 Task: Find connections with filter location Nova Iguaçu with filter topic #Creativitywith filter profile language German with filter current company AMOREPACIFIC with filter school National Public School with filter industry Security Systems Services with filter service category Bookkeeping with filter keywords title Veterinary Assistant
Action: Mouse moved to (222, 280)
Screenshot: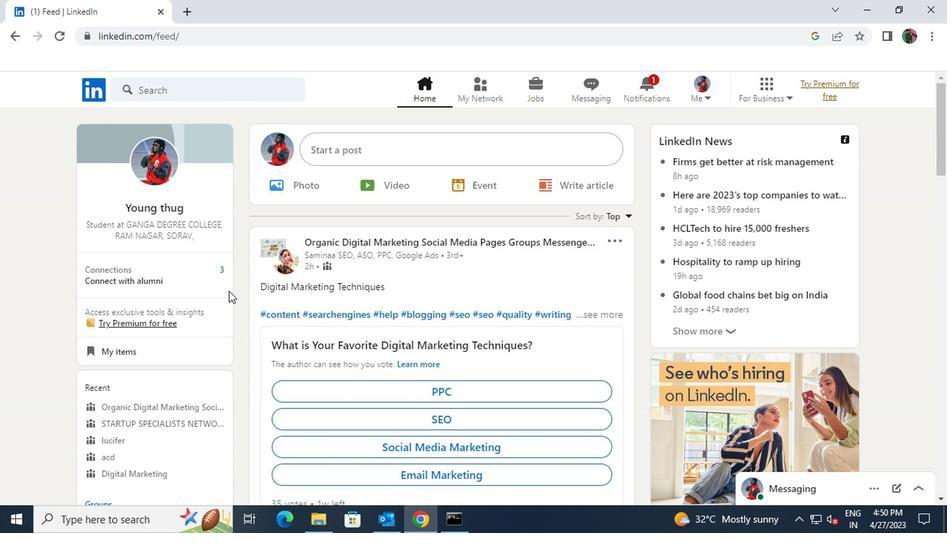 
Action: Mouse pressed left at (222, 280)
Screenshot: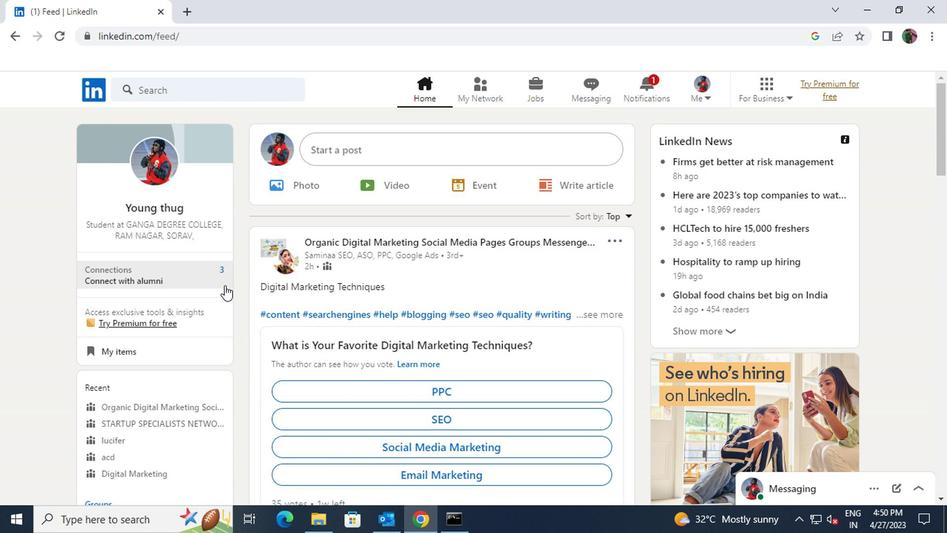 
Action: Mouse moved to (235, 166)
Screenshot: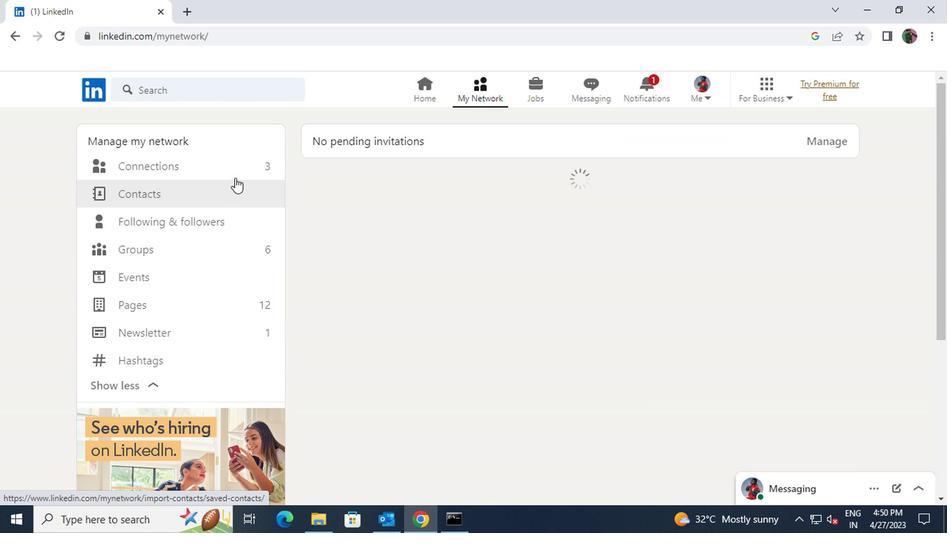 
Action: Mouse pressed left at (235, 166)
Screenshot: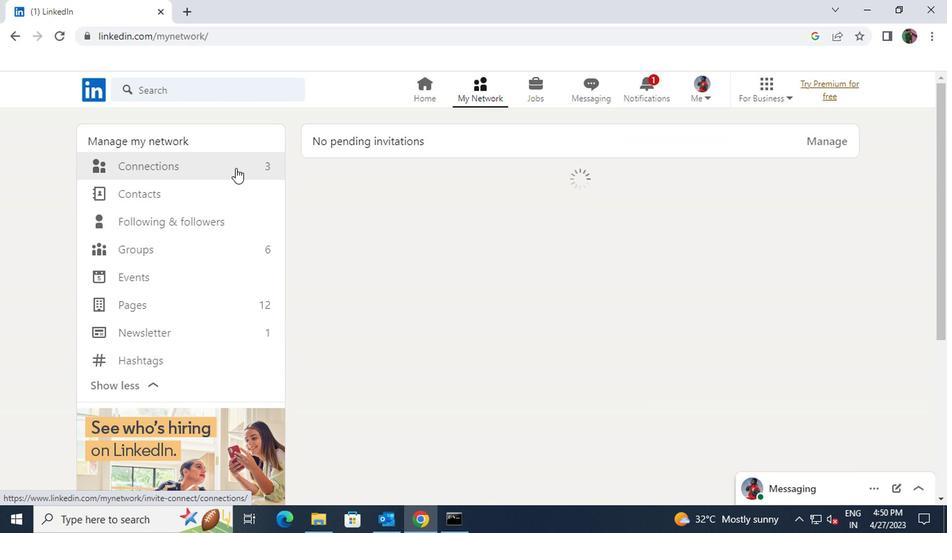 
Action: Mouse moved to (550, 170)
Screenshot: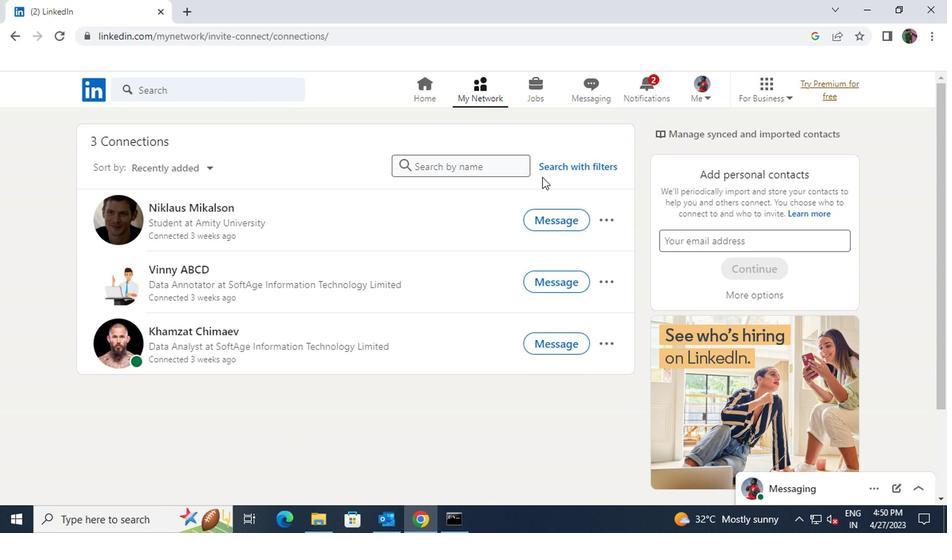 
Action: Mouse pressed left at (550, 170)
Screenshot: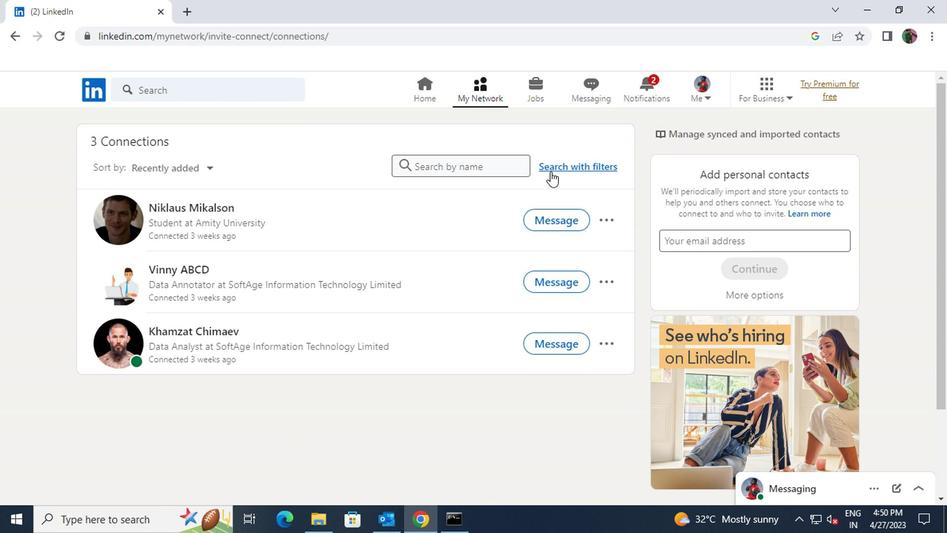 
Action: Mouse moved to (526, 127)
Screenshot: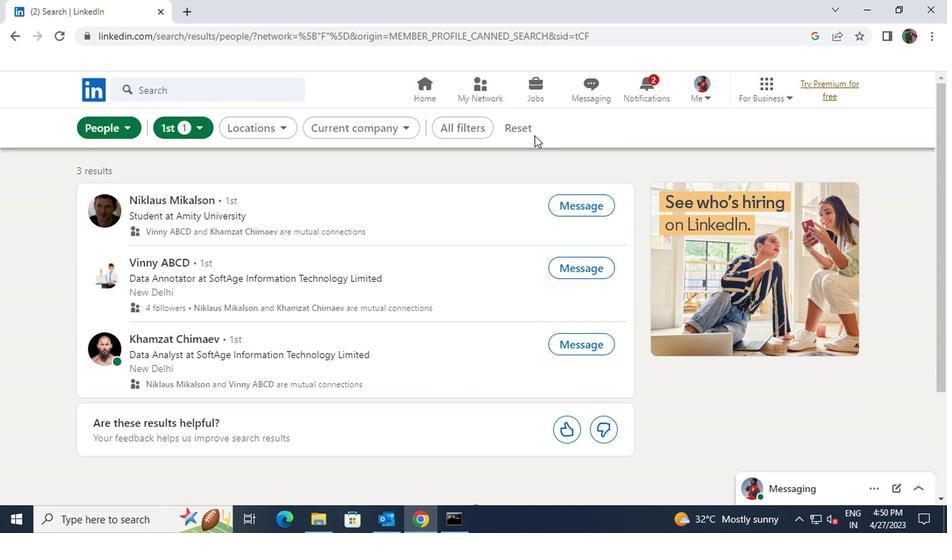
Action: Mouse pressed left at (526, 127)
Screenshot: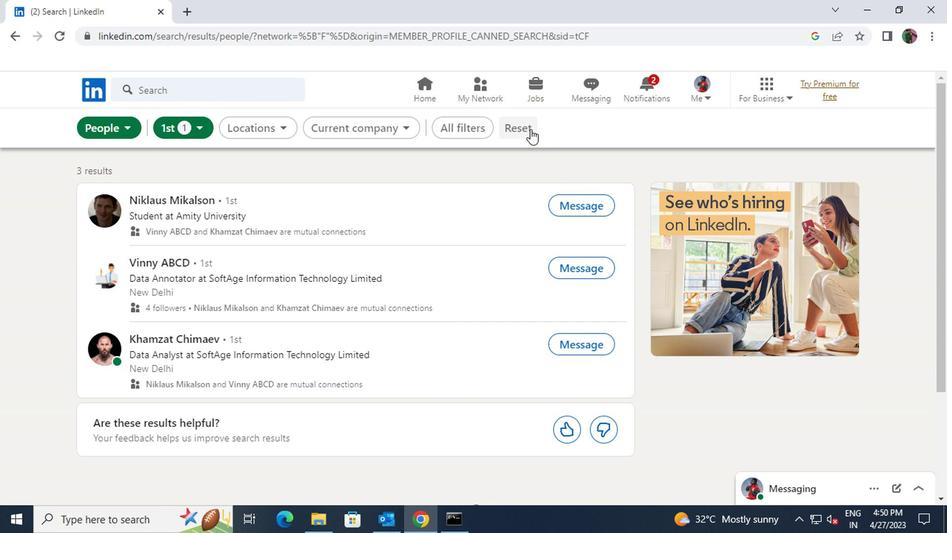 
Action: Mouse moved to (504, 134)
Screenshot: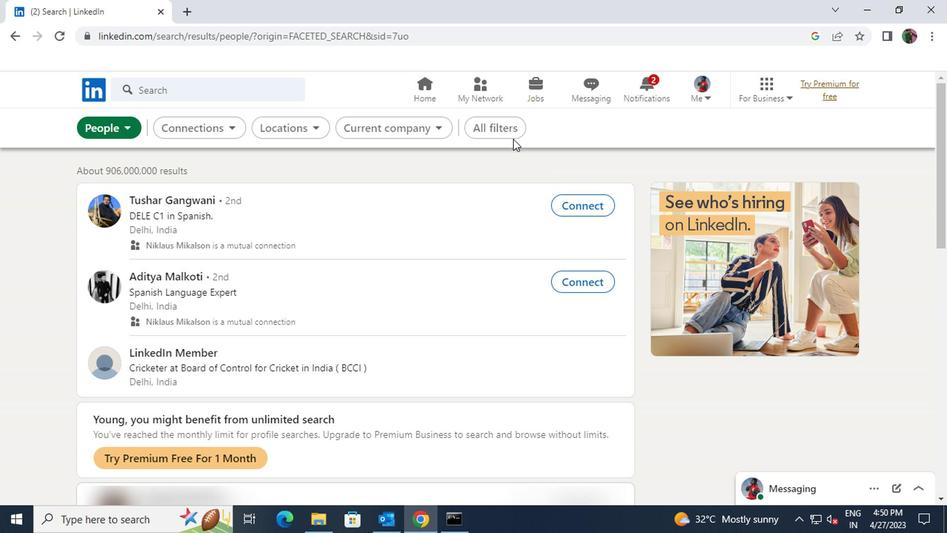 
Action: Mouse pressed left at (504, 134)
Screenshot: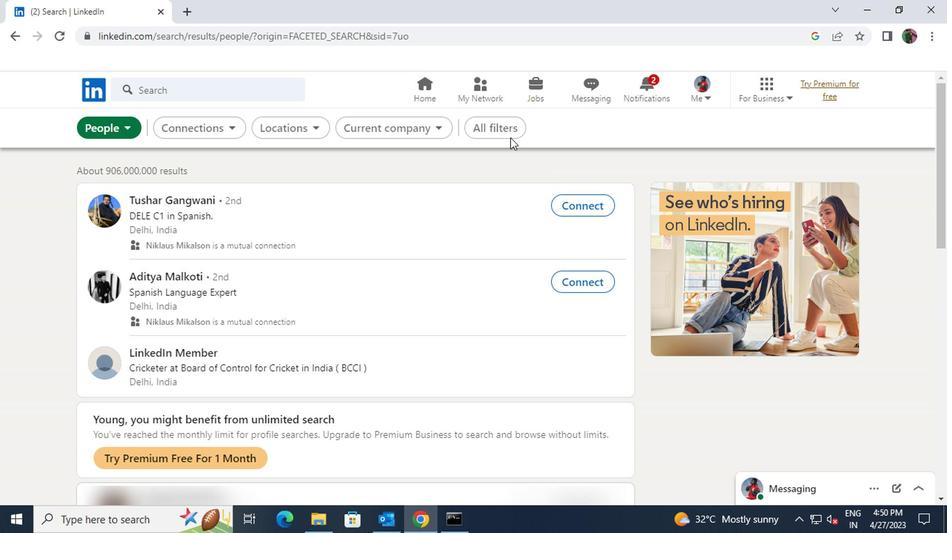 
Action: Mouse moved to (672, 267)
Screenshot: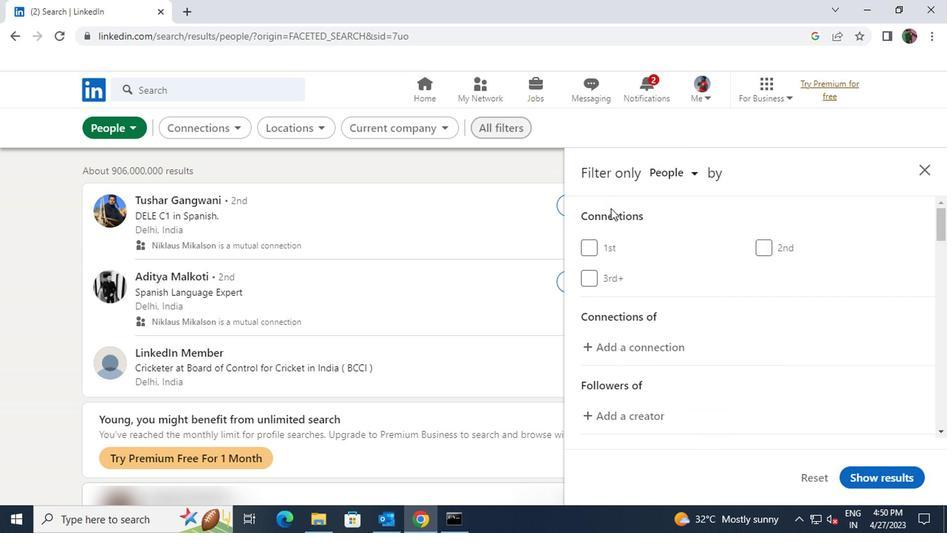 
Action: Mouse scrolled (672, 267) with delta (0, 0)
Screenshot: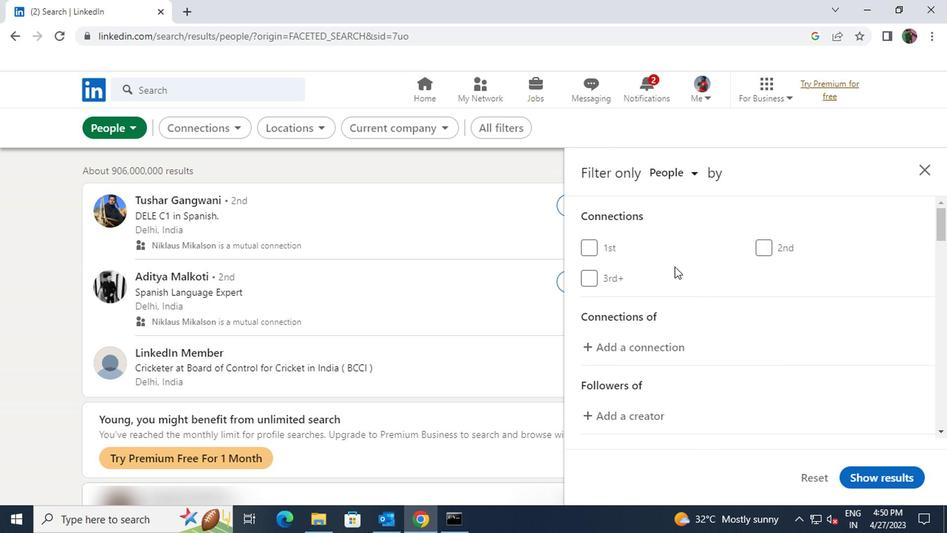 
Action: Mouse scrolled (672, 267) with delta (0, 0)
Screenshot: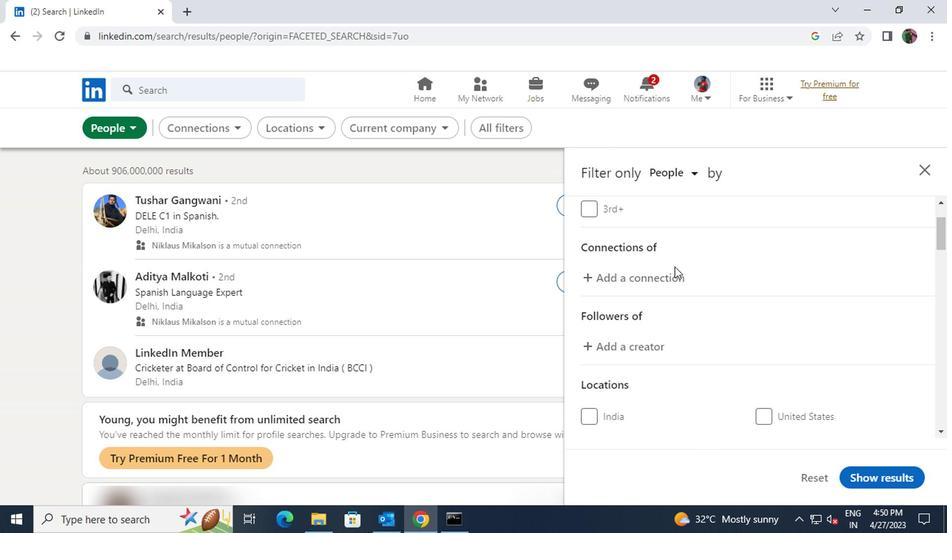 
Action: Mouse scrolled (672, 267) with delta (0, 0)
Screenshot: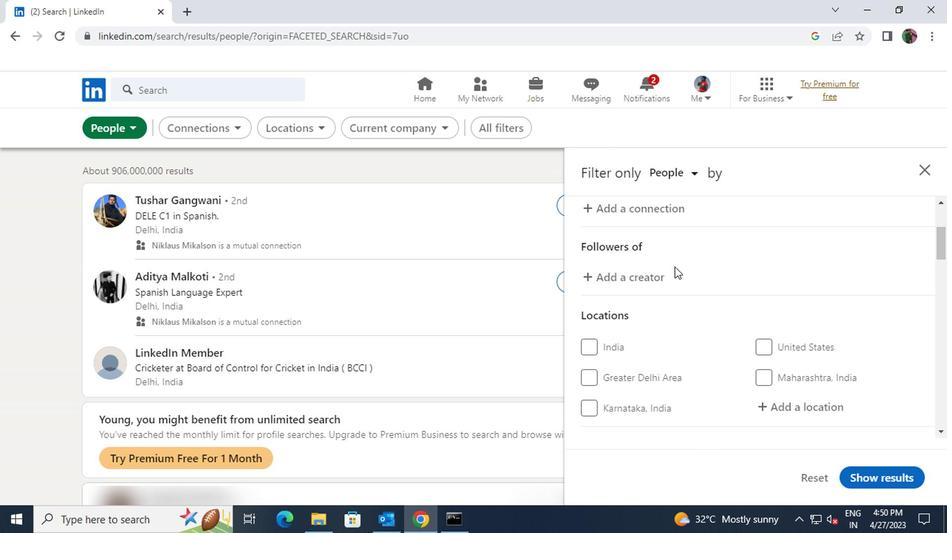 
Action: Mouse moved to (798, 336)
Screenshot: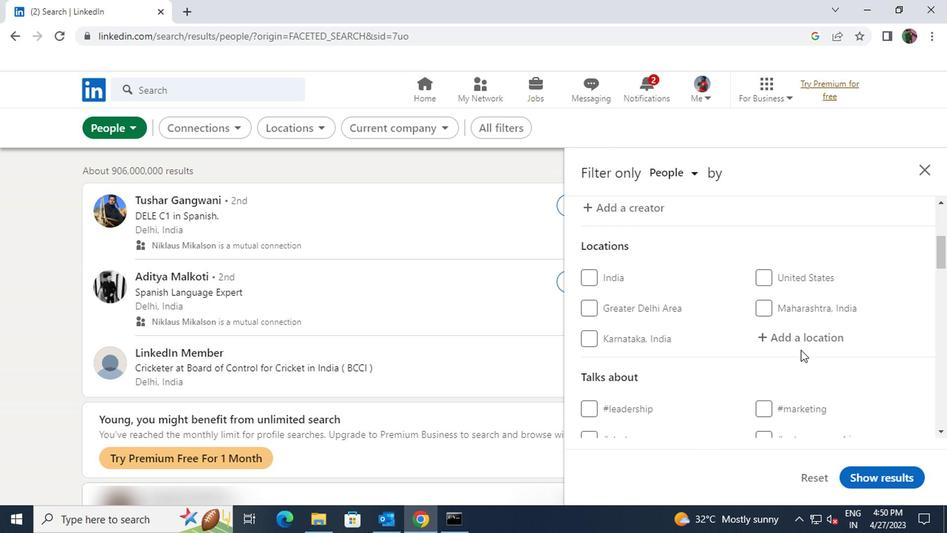 
Action: Mouse pressed left at (798, 336)
Screenshot: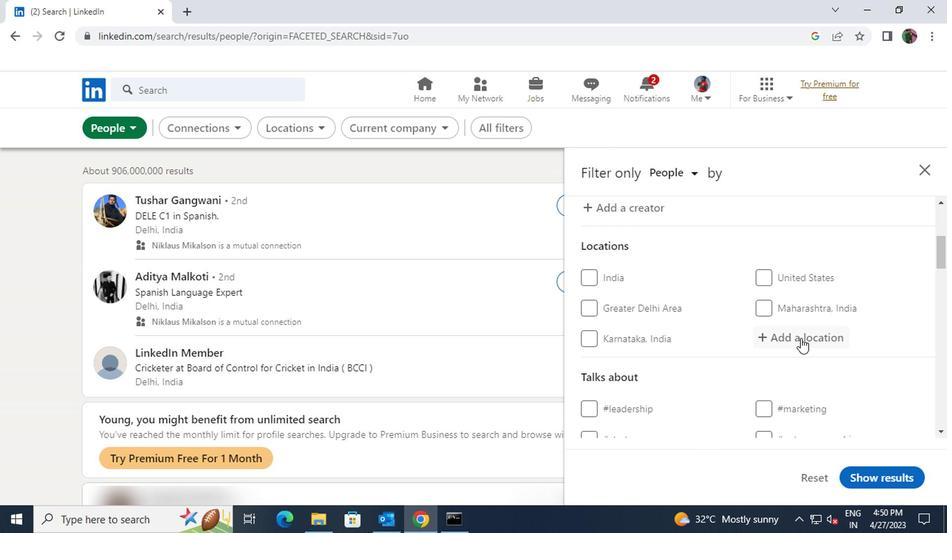 
Action: Key pressed <Key.shift>NOVA<Key.space>LGUACU
Screenshot: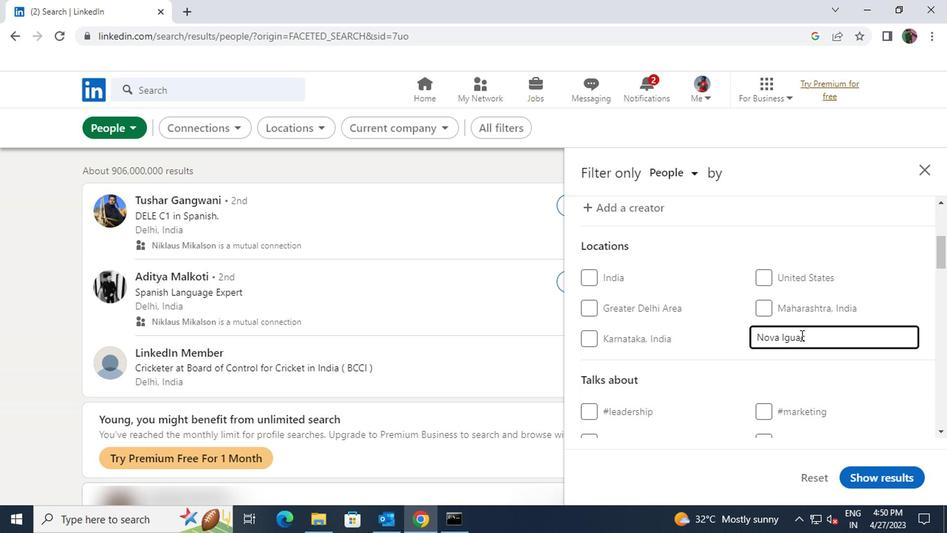 
Action: Mouse moved to (804, 351)
Screenshot: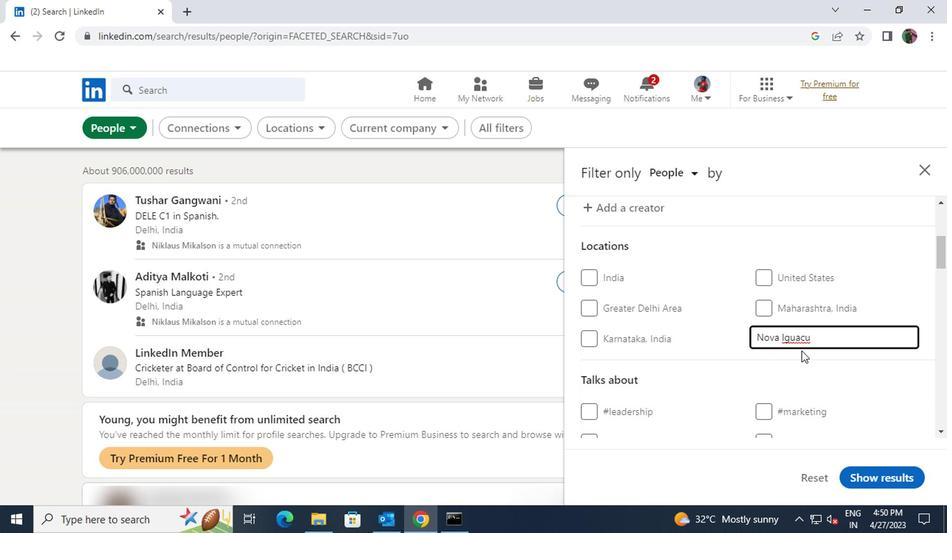 
Action: Mouse scrolled (804, 350) with delta (0, 0)
Screenshot: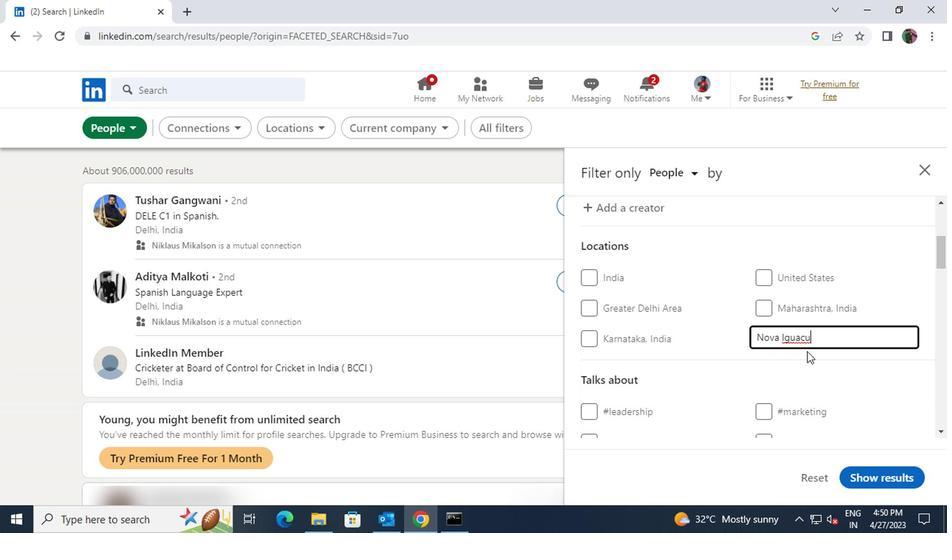 
Action: Mouse scrolled (804, 350) with delta (0, 0)
Screenshot: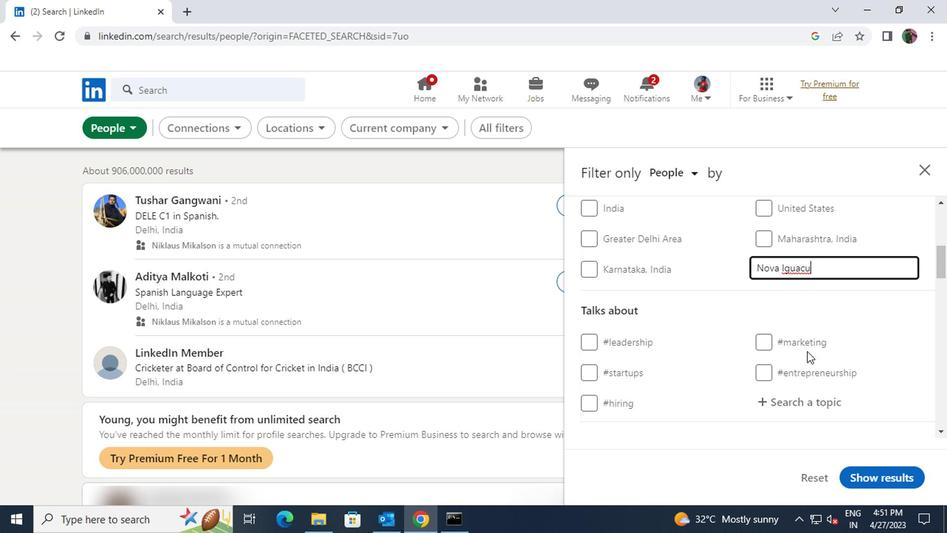 
Action: Mouse moved to (805, 336)
Screenshot: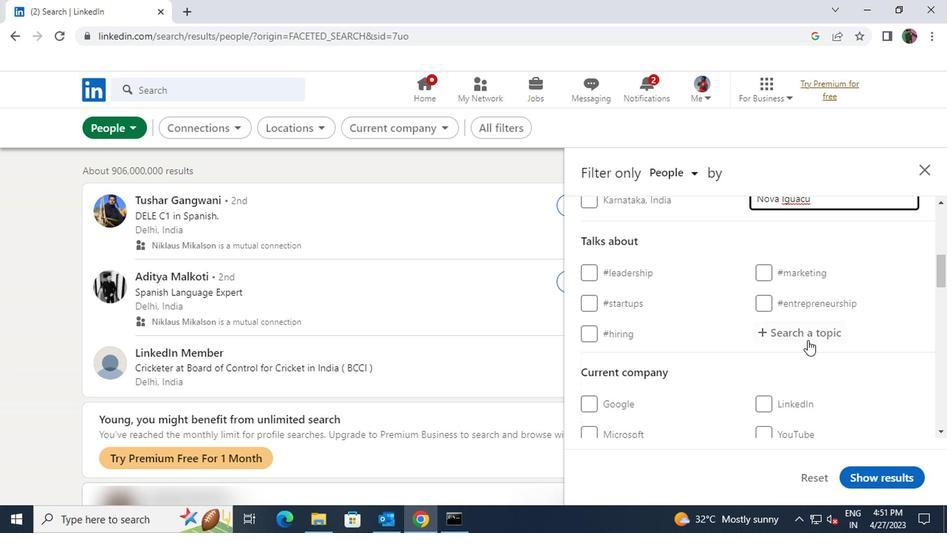 
Action: Mouse pressed left at (805, 336)
Screenshot: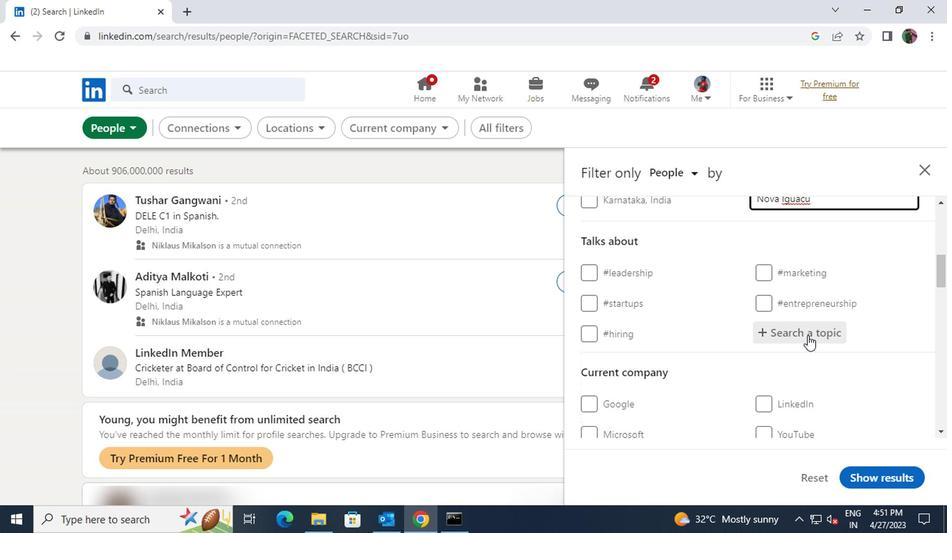 
Action: Key pressed <Key.shift>#<Key.shift>CREATIVITYWITH
Screenshot: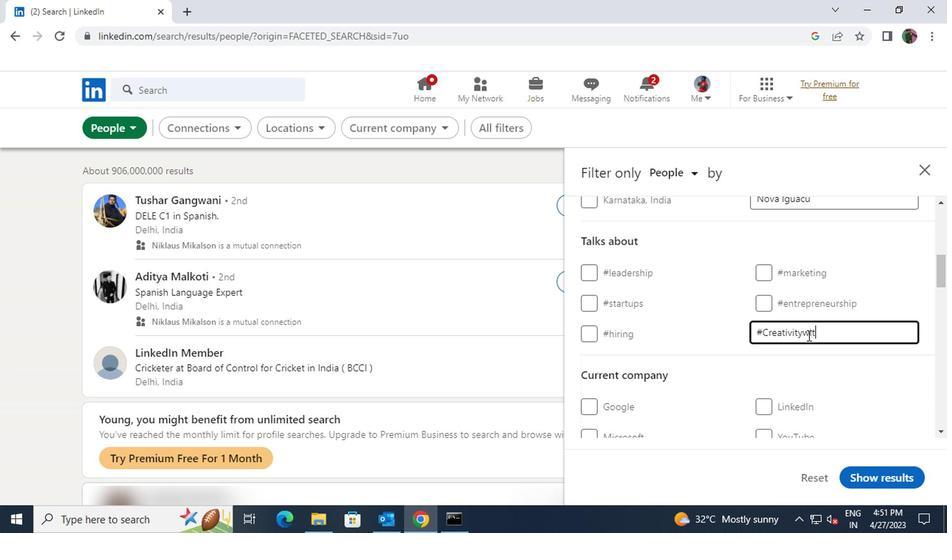 
Action: Mouse scrolled (805, 335) with delta (0, 0)
Screenshot: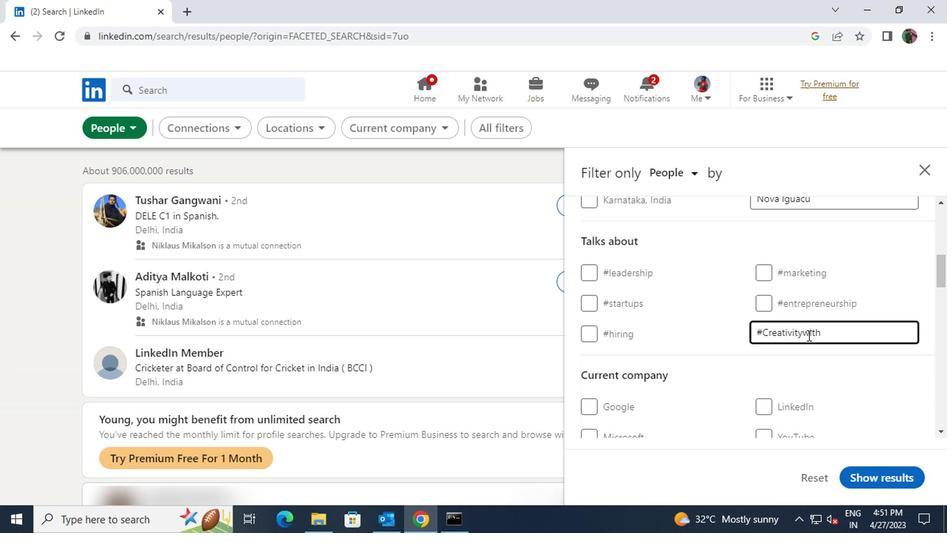 
Action: Mouse scrolled (805, 335) with delta (0, 0)
Screenshot: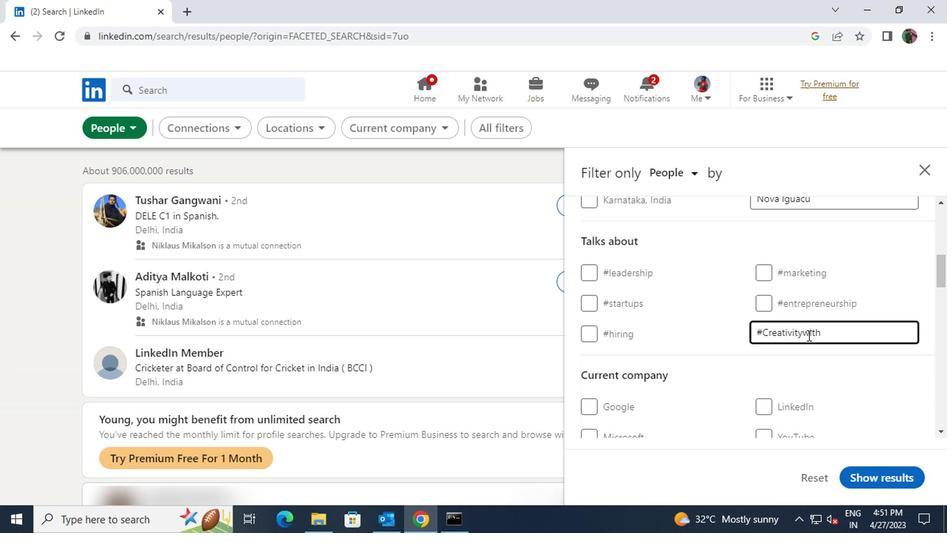 
Action: Mouse moved to (805, 324)
Screenshot: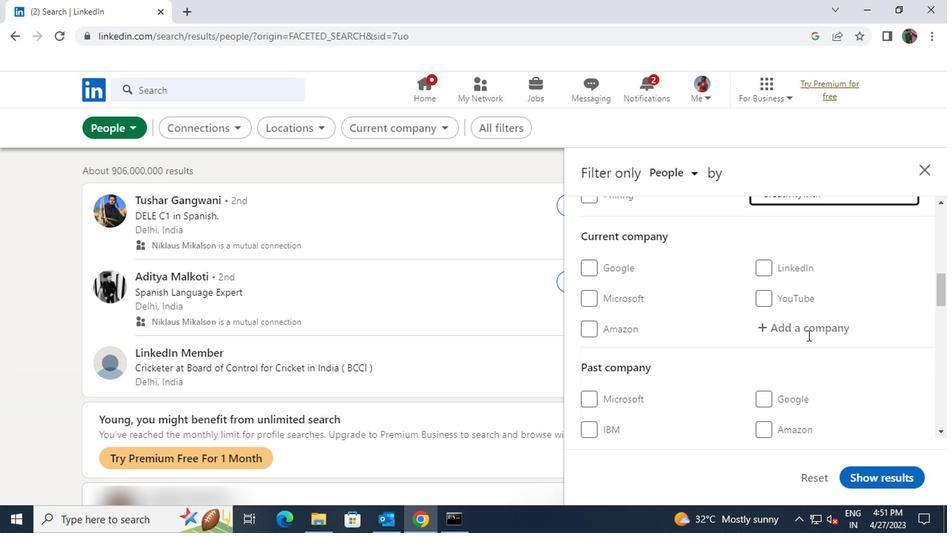 
Action: Mouse pressed left at (805, 324)
Screenshot: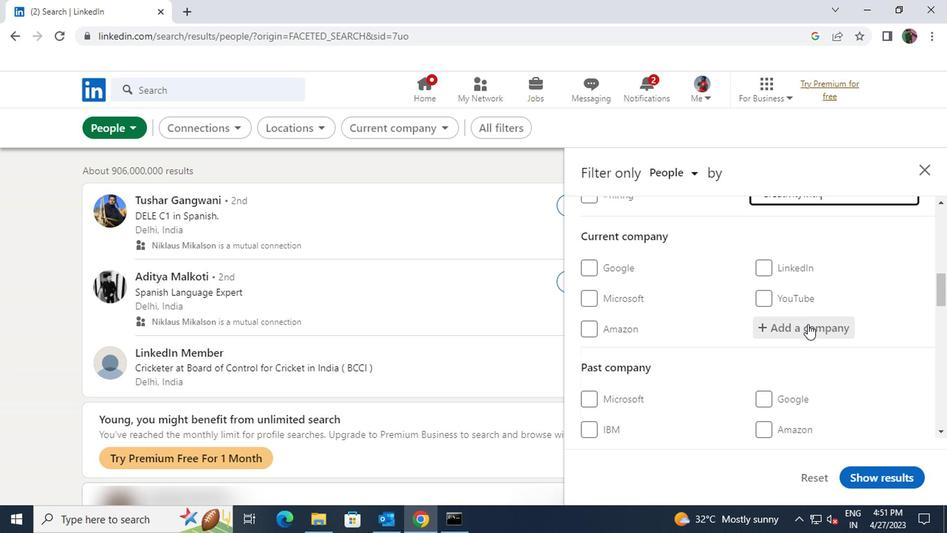 
Action: Key pressed <Key.shift><Key.shift><Key.shift>AMO
Screenshot: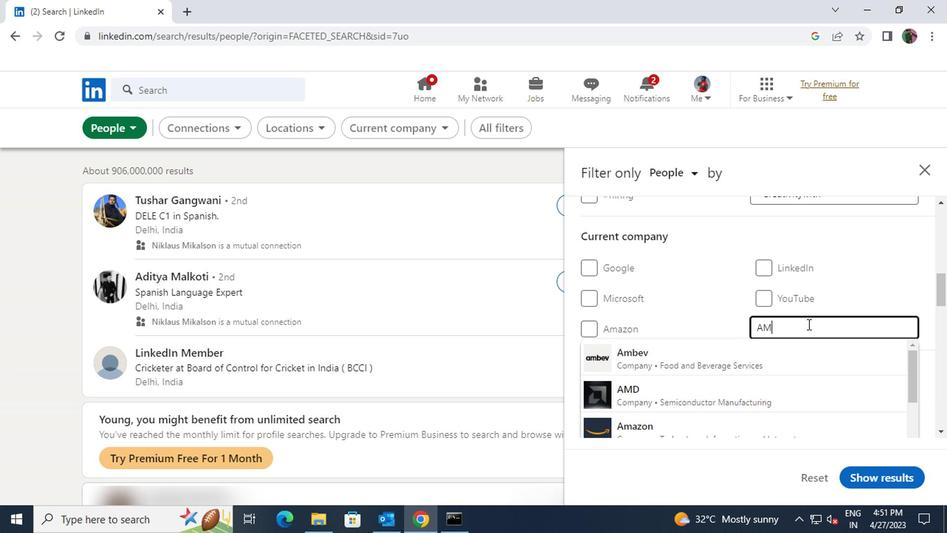 
Action: Mouse moved to (766, 414)
Screenshot: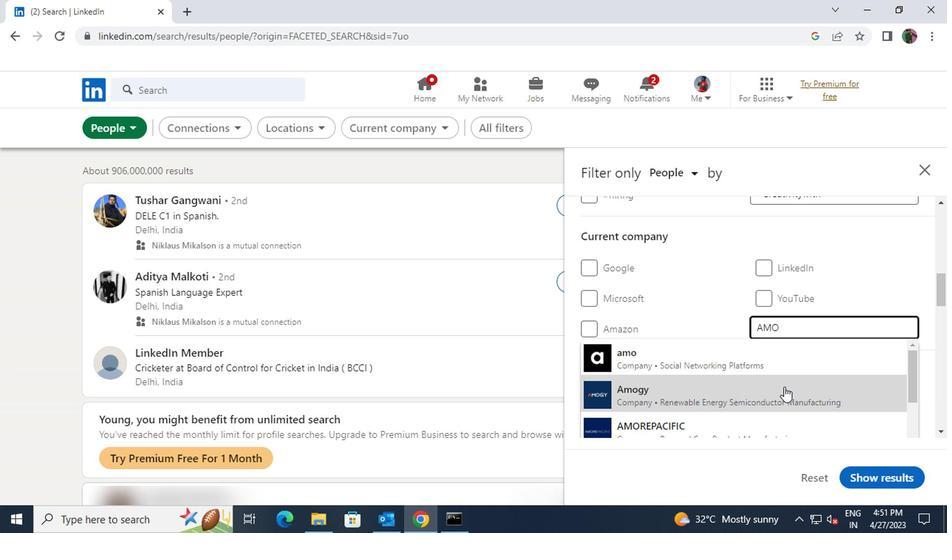 
Action: Mouse pressed left at (766, 414)
Screenshot: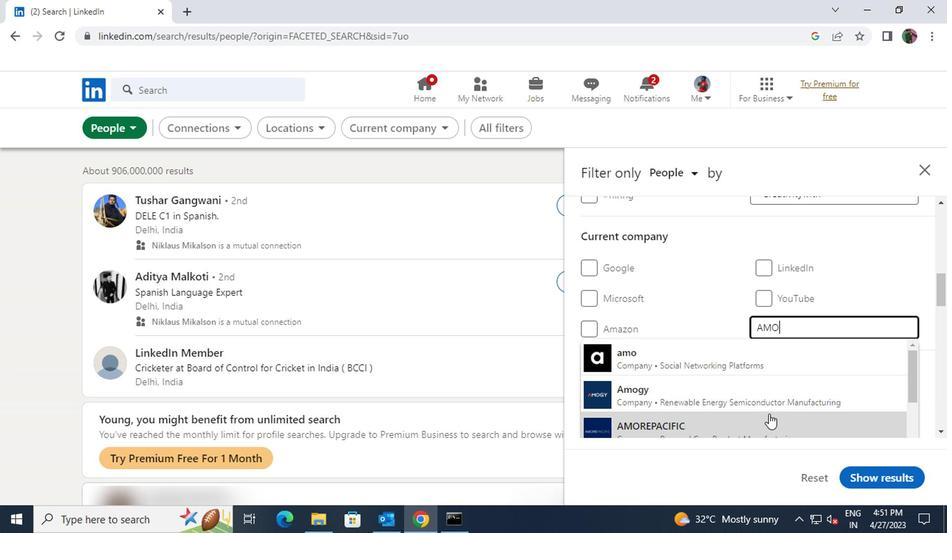 
Action: Mouse scrolled (766, 413) with delta (0, 0)
Screenshot: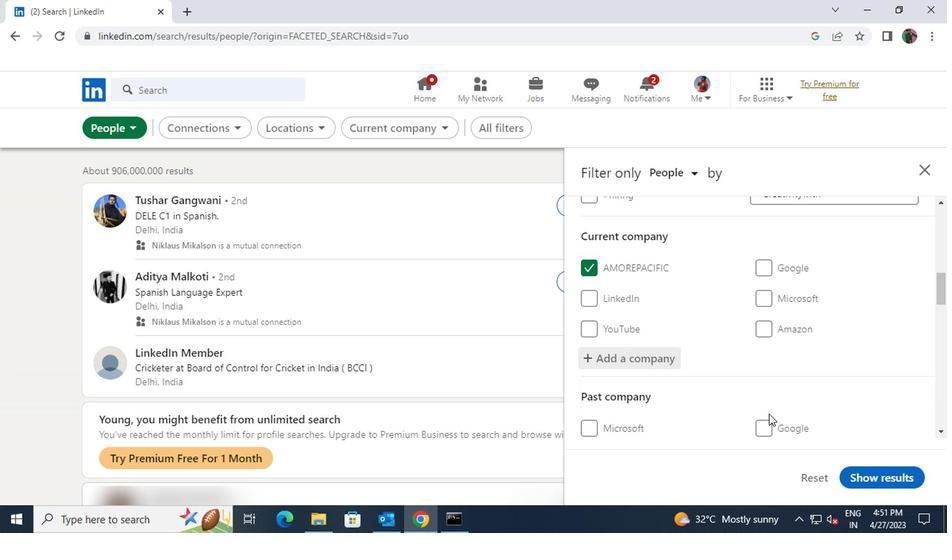
Action: Mouse scrolled (766, 413) with delta (0, 0)
Screenshot: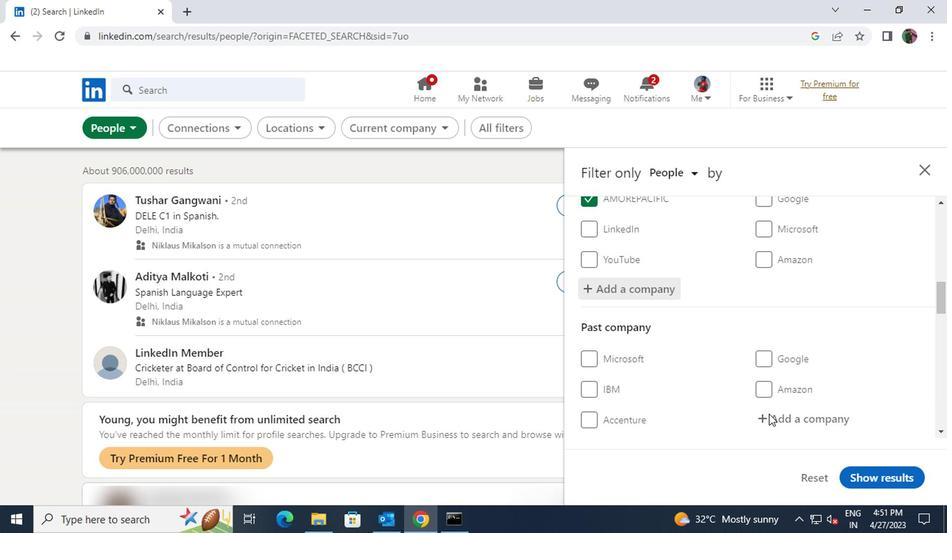 
Action: Mouse scrolled (766, 413) with delta (0, 0)
Screenshot: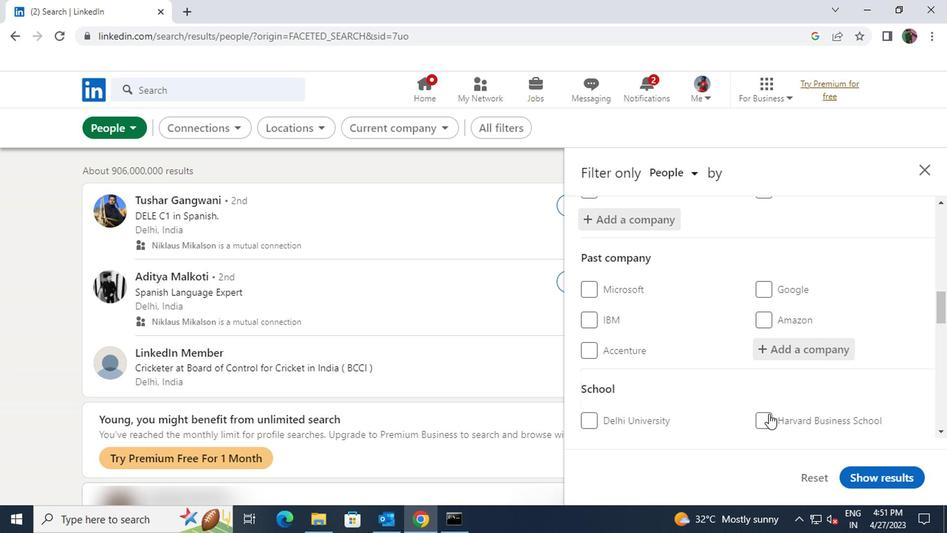 
Action: Mouse moved to (767, 421)
Screenshot: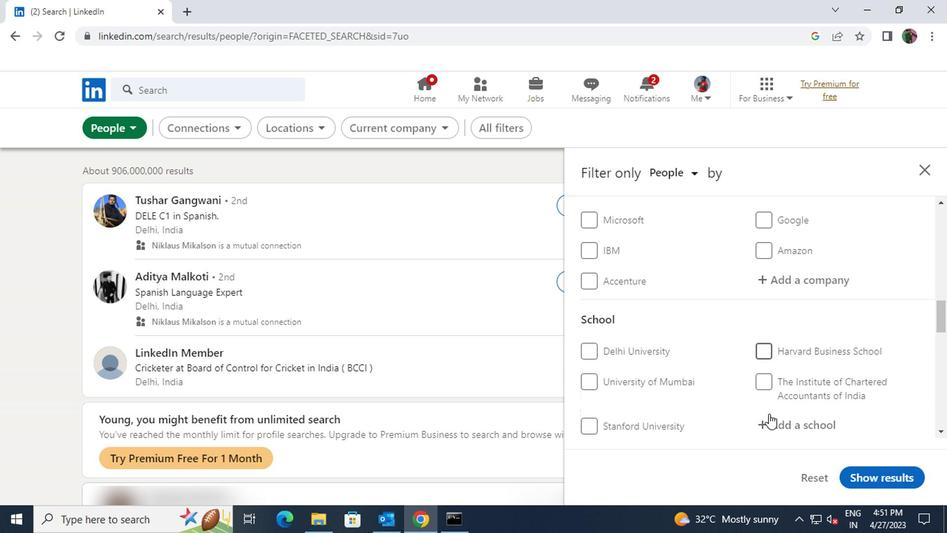 
Action: Mouse pressed left at (767, 421)
Screenshot: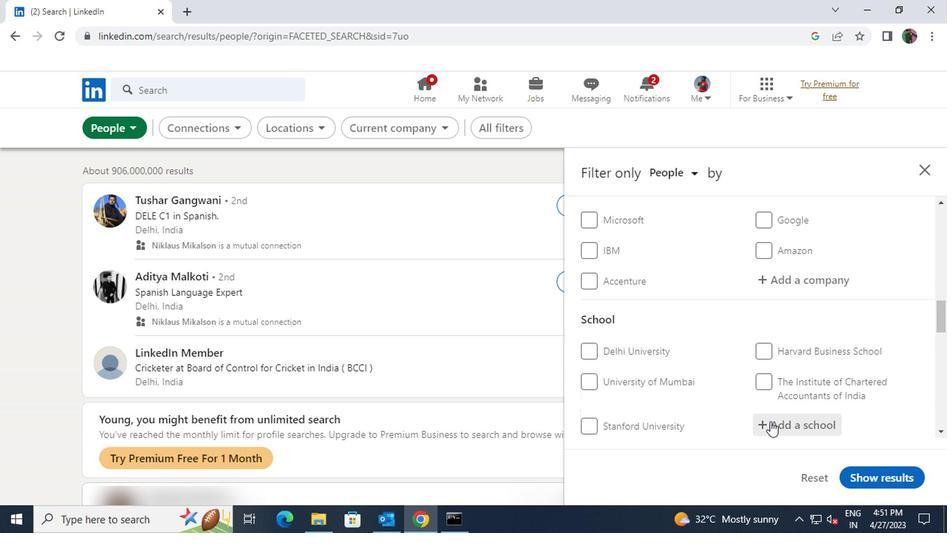 
Action: Key pressed <Key.shift>NATIONAL<Key.space><Key.shift>PUBLIC<Key.space><Key.shift>SCHOOL
Screenshot: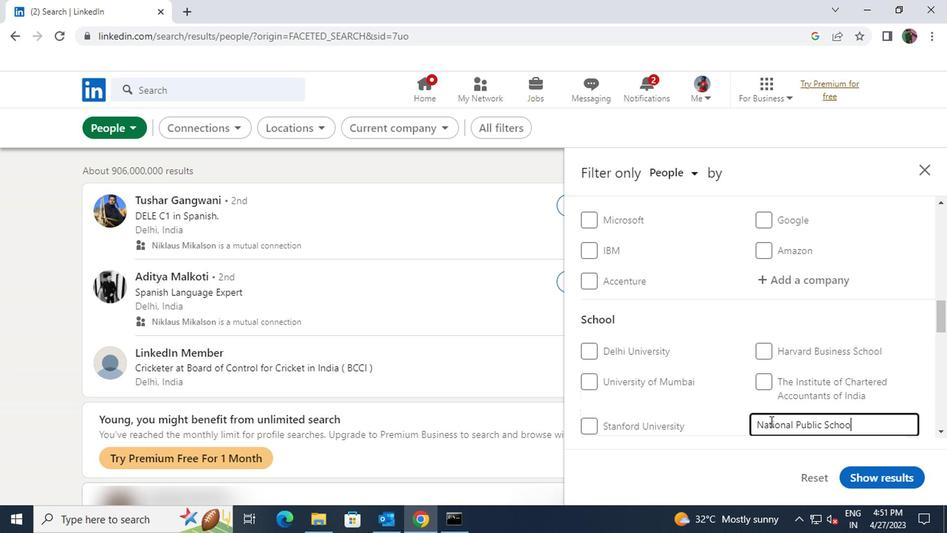 
Action: Mouse scrolled (767, 421) with delta (0, 0)
Screenshot: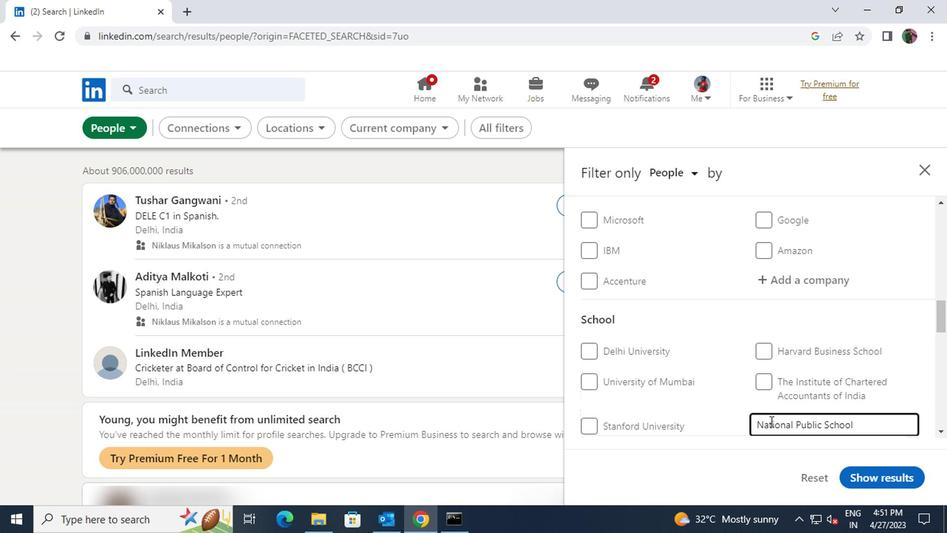 
Action: Mouse scrolled (767, 421) with delta (0, 0)
Screenshot: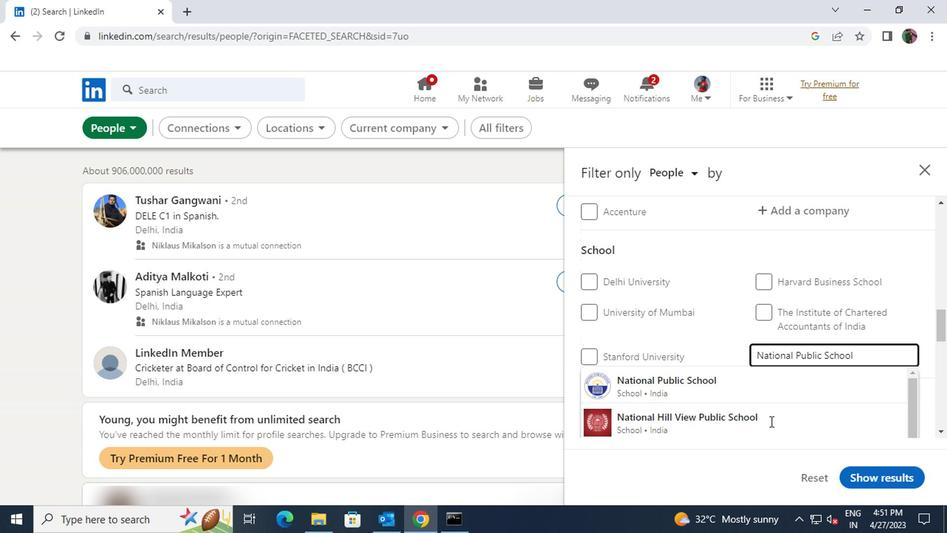 
Action: Mouse moved to (767, 421)
Screenshot: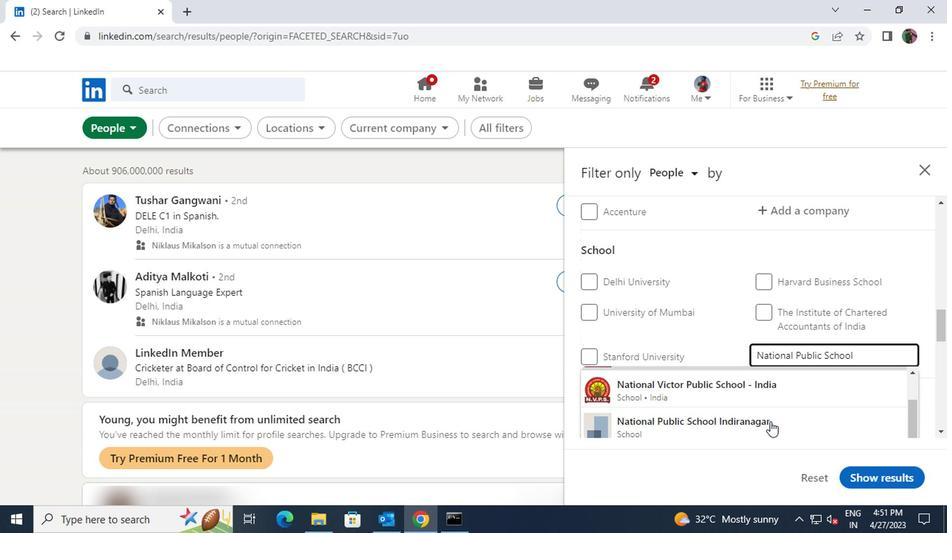 
Action: Mouse scrolled (767, 422) with delta (0, 0)
Screenshot: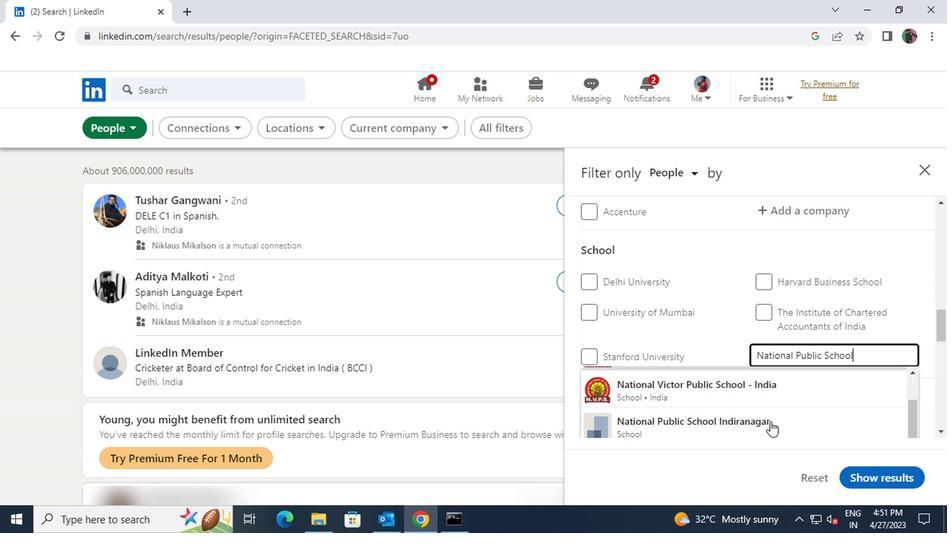 
Action: Mouse moved to (764, 391)
Screenshot: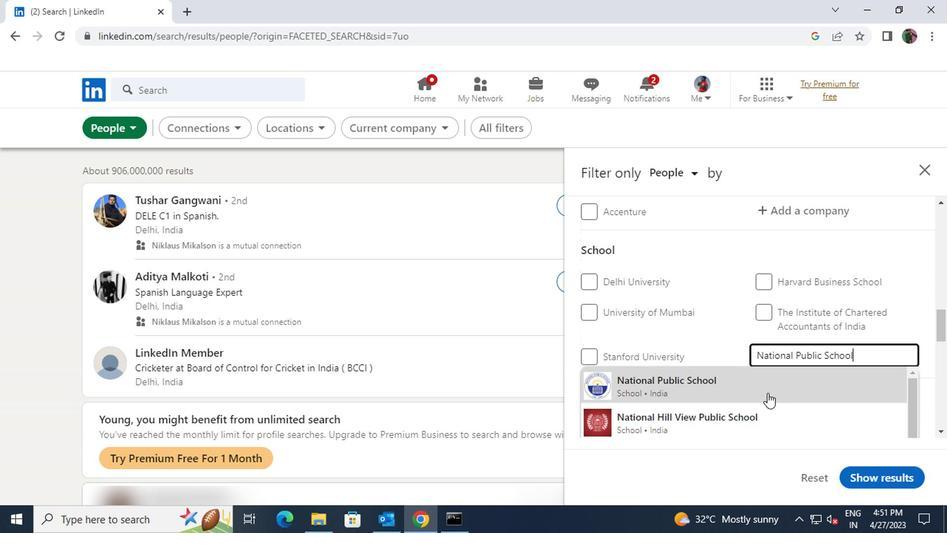 
Action: Mouse pressed left at (764, 391)
Screenshot: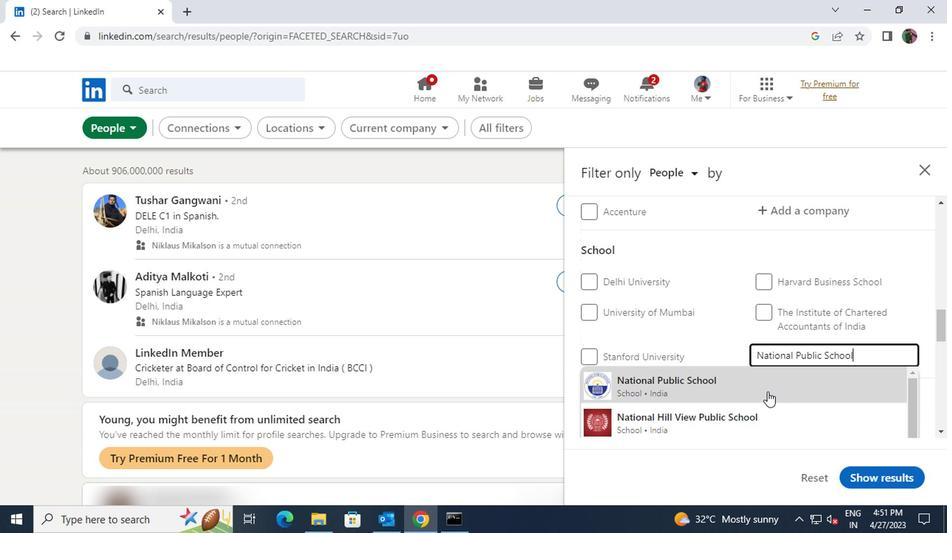 
Action: Mouse moved to (764, 390)
Screenshot: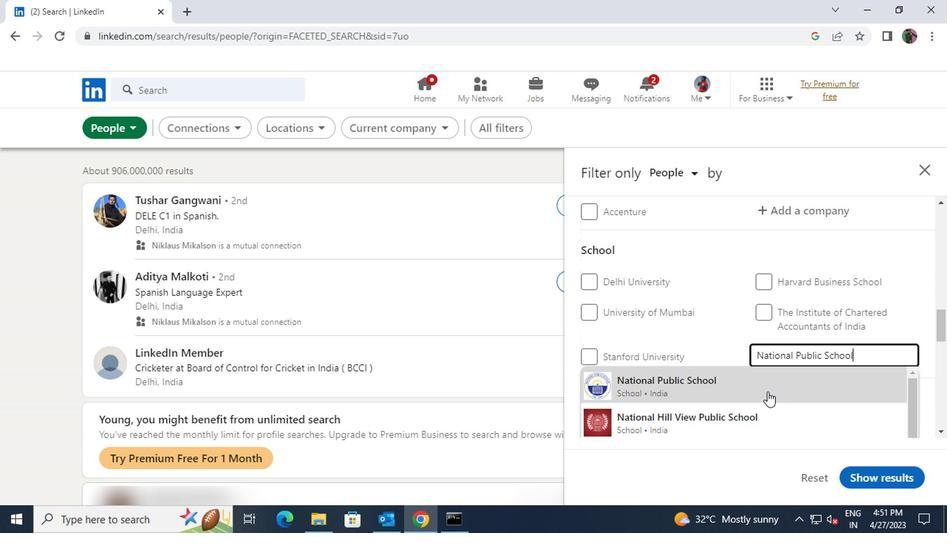 
Action: Mouse scrolled (764, 389) with delta (0, 0)
Screenshot: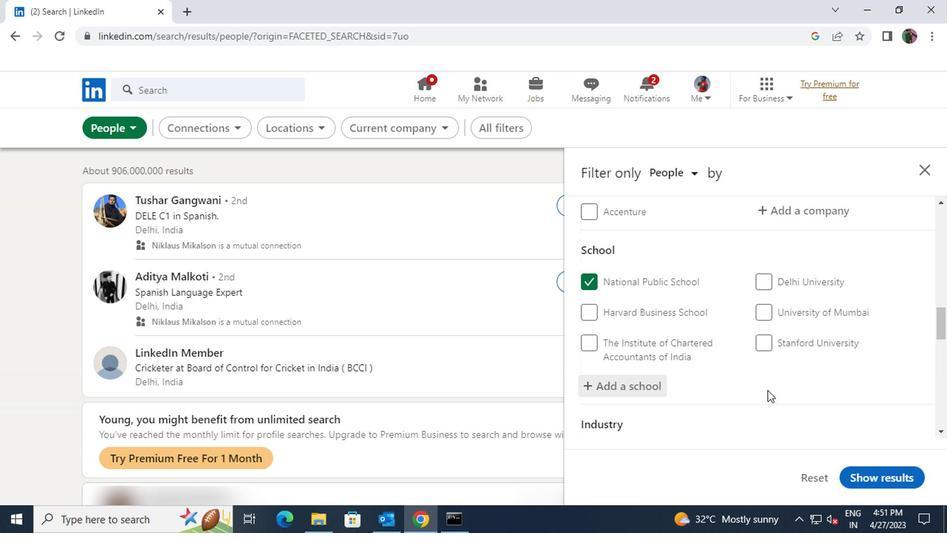
Action: Mouse scrolled (764, 389) with delta (0, 0)
Screenshot: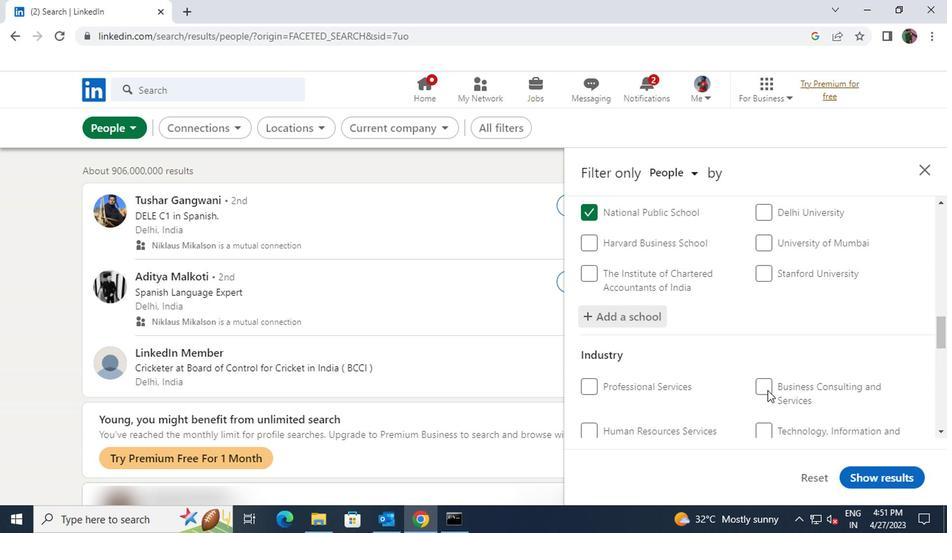 
Action: Mouse moved to (786, 401)
Screenshot: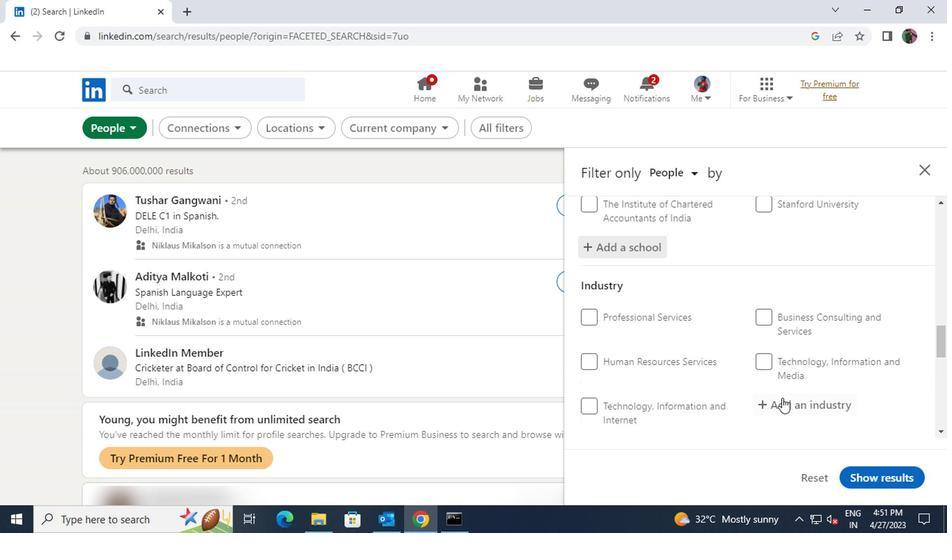 
Action: Mouse pressed left at (786, 401)
Screenshot: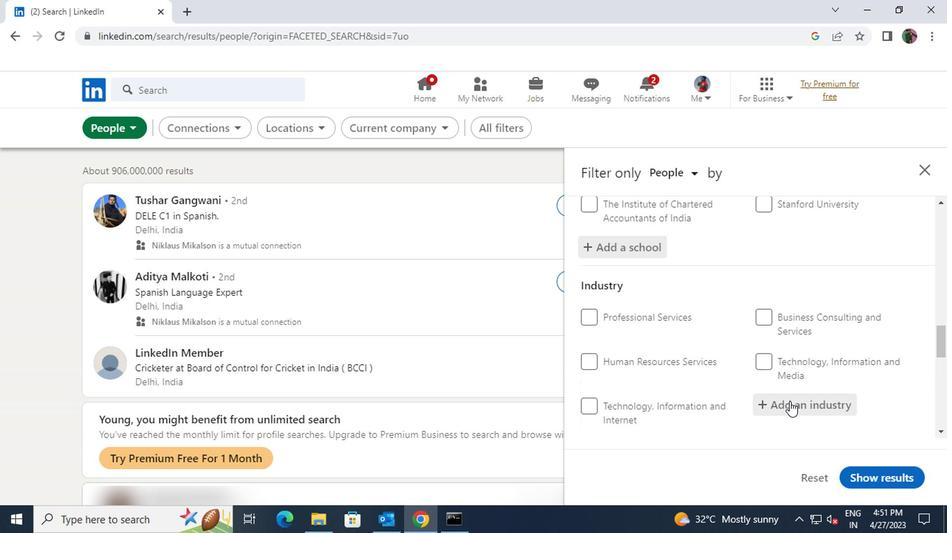 
Action: Key pressed <Key.shift>SECURITY<Key.space><Key.shift>SYSTEM
Screenshot: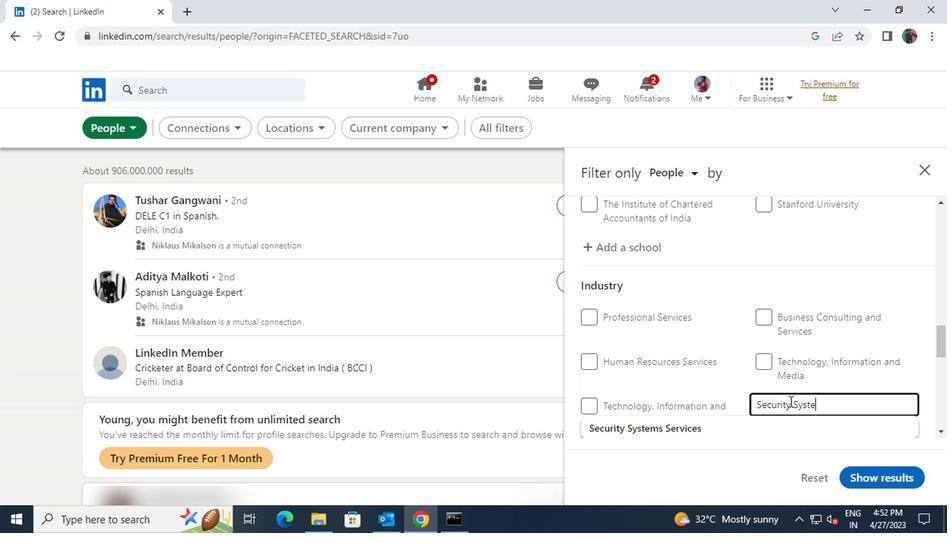 
Action: Mouse moved to (780, 421)
Screenshot: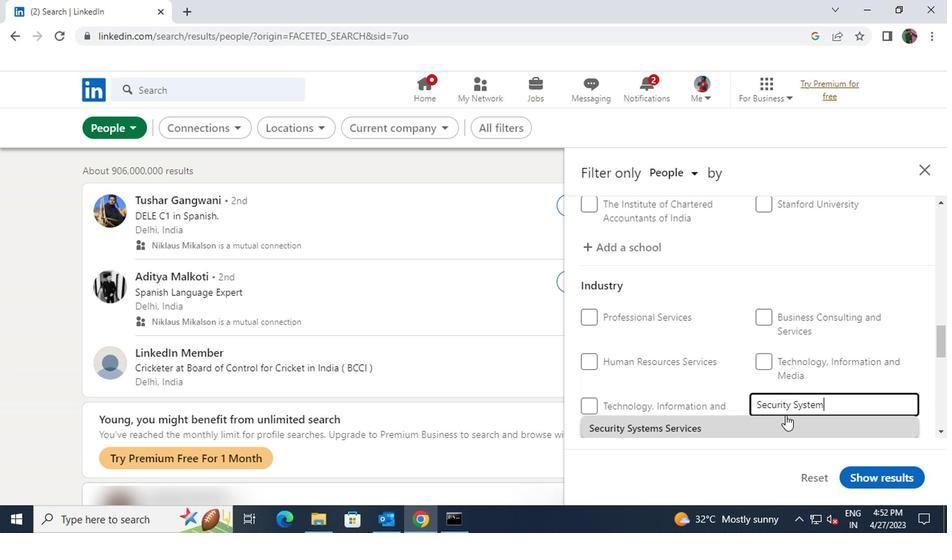 
Action: Mouse pressed left at (780, 421)
Screenshot: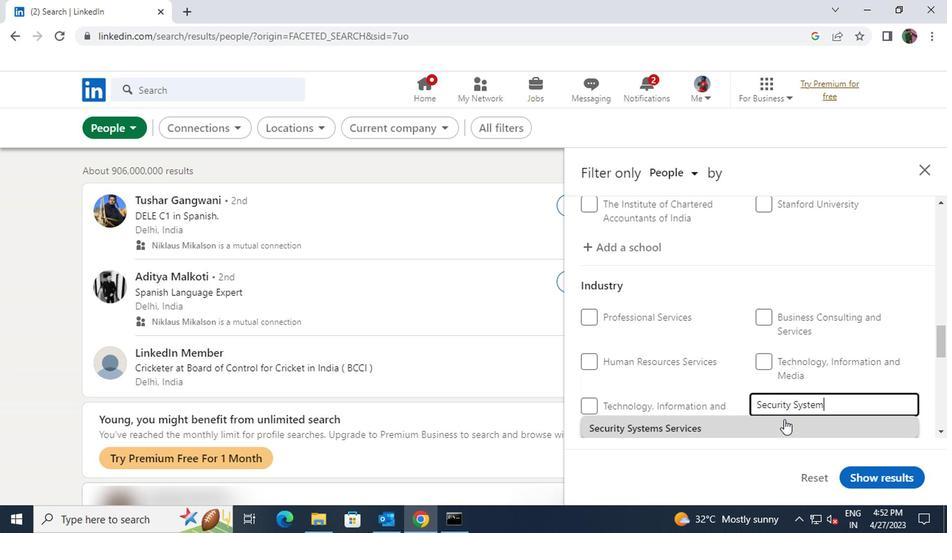 
Action: Mouse moved to (788, 401)
Screenshot: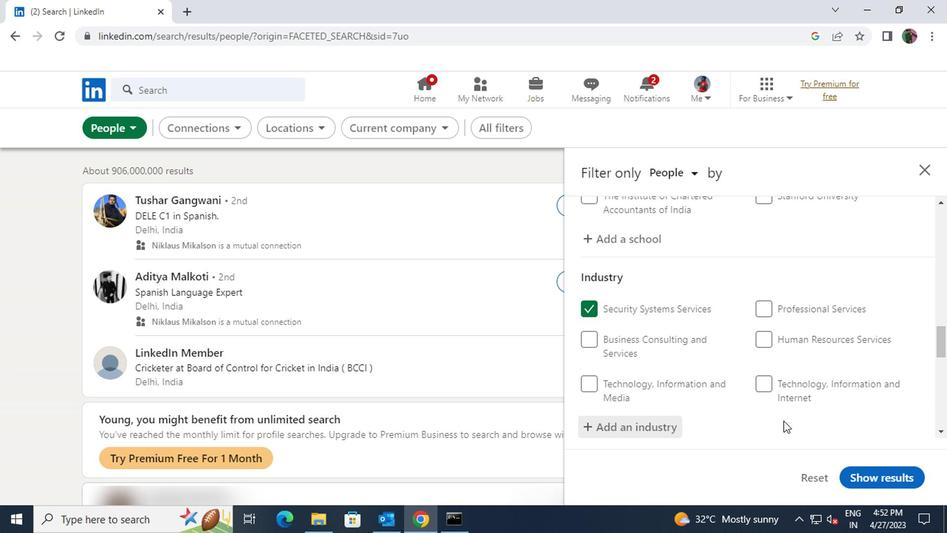 
Action: Mouse scrolled (788, 400) with delta (0, 0)
Screenshot: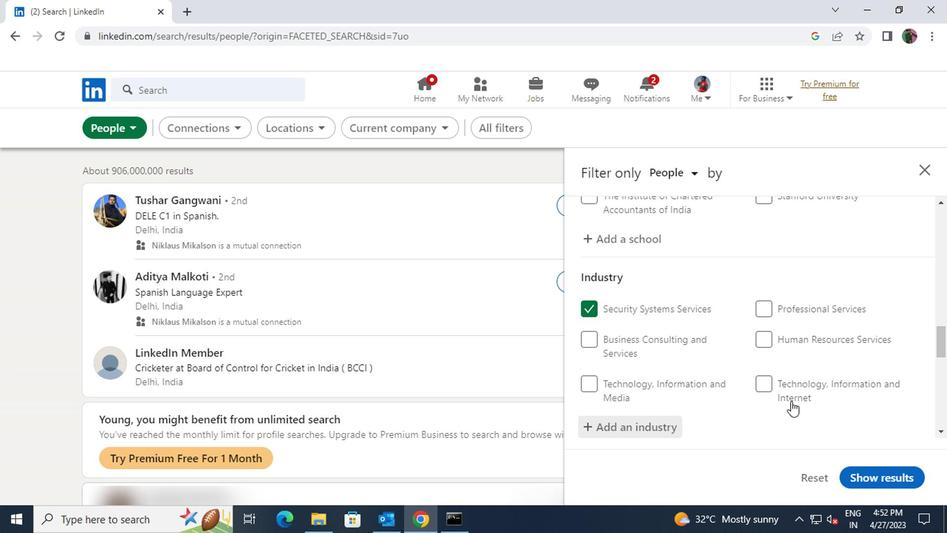 
Action: Mouse scrolled (788, 400) with delta (0, 0)
Screenshot: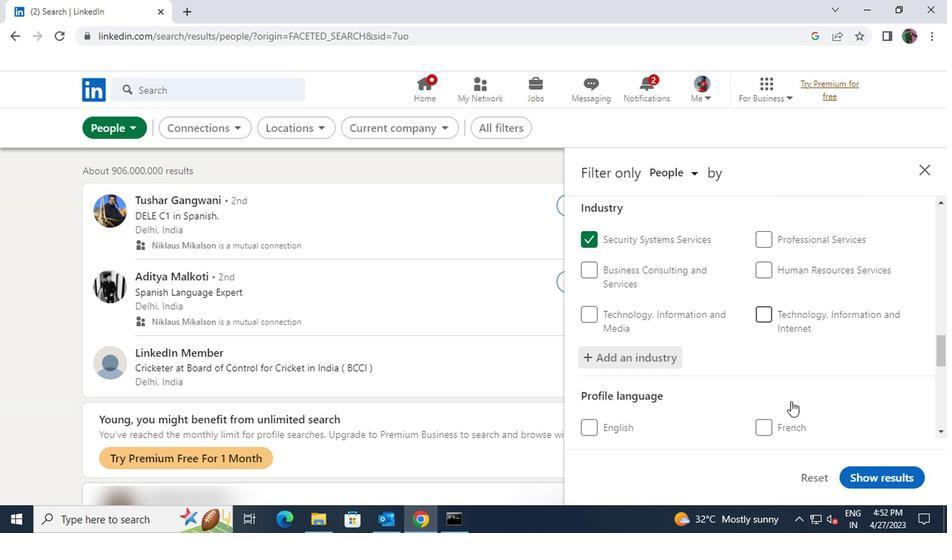 
Action: Mouse moved to (590, 417)
Screenshot: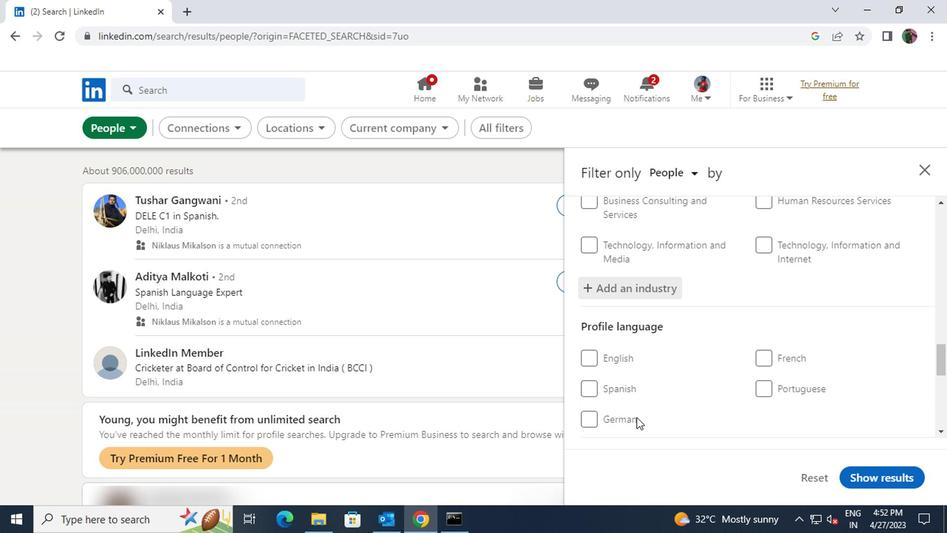 
Action: Mouse pressed left at (590, 417)
Screenshot: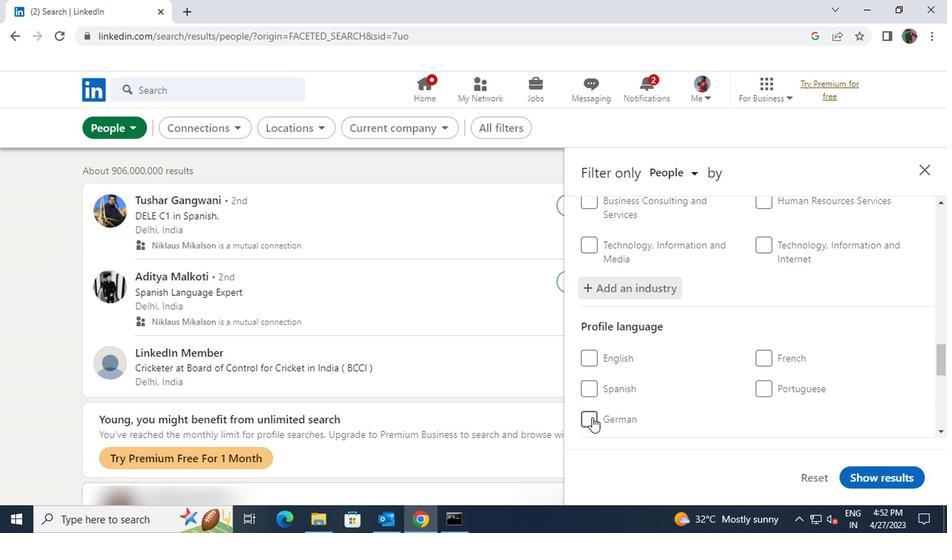 
Action: Mouse moved to (663, 392)
Screenshot: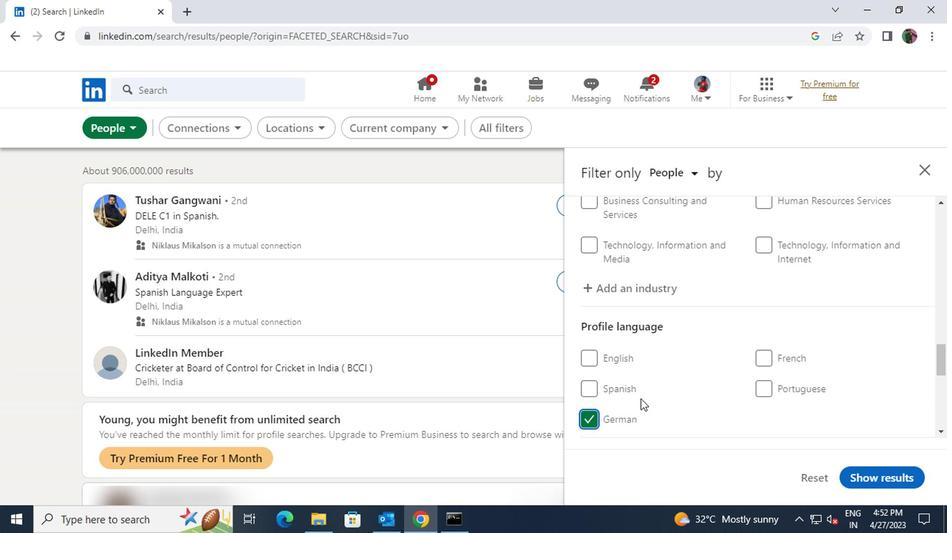
Action: Mouse scrolled (663, 391) with delta (0, 0)
Screenshot: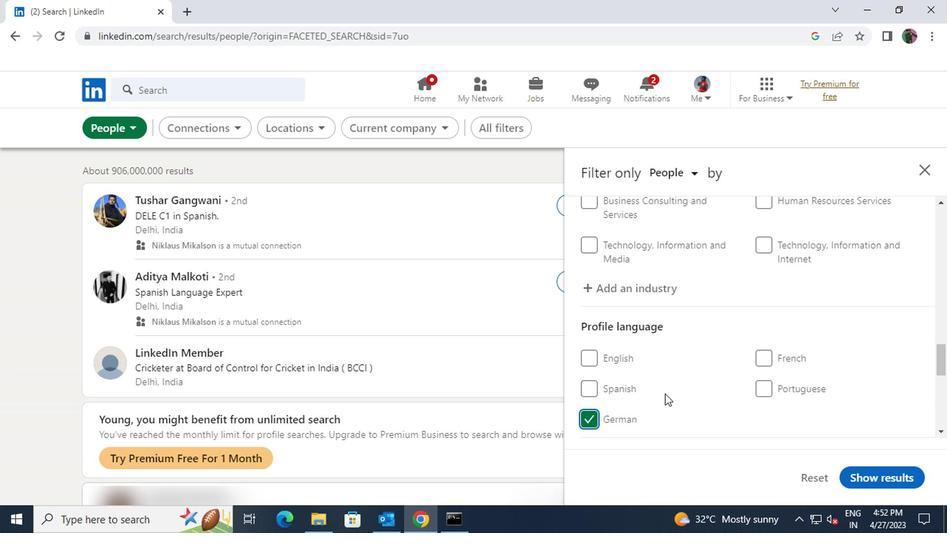 
Action: Mouse scrolled (663, 391) with delta (0, 0)
Screenshot: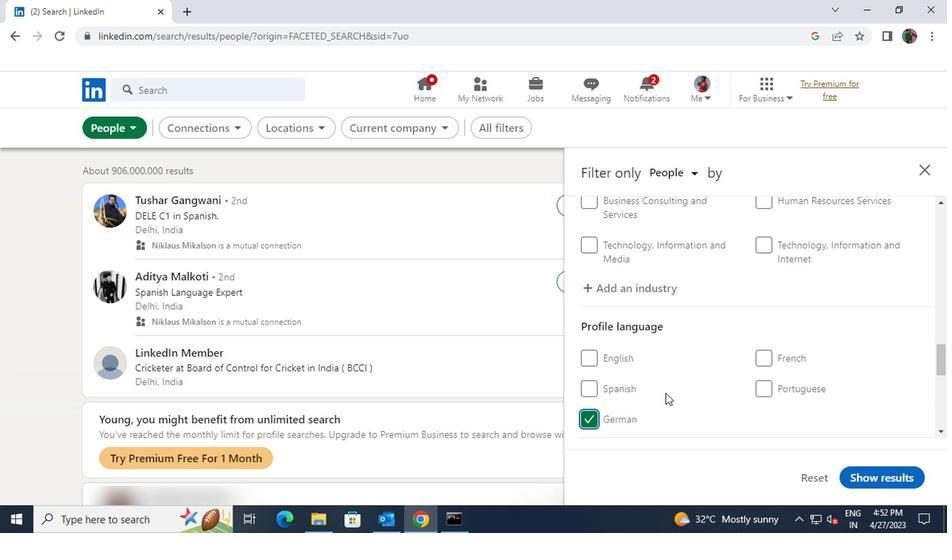
Action: Mouse scrolled (663, 391) with delta (0, 0)
Screenshot: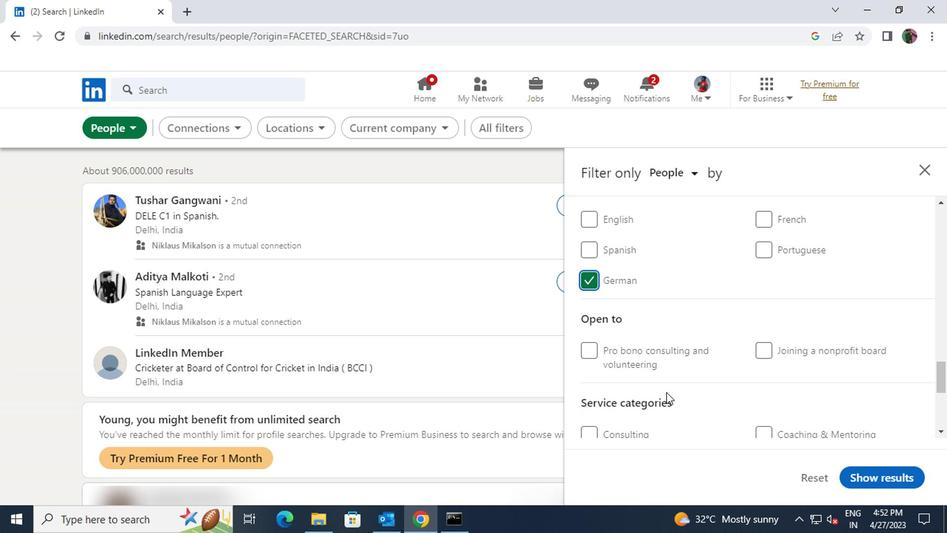
Action: Mouse scrolled (663, 391) with delta (0, 0)
Screenshot: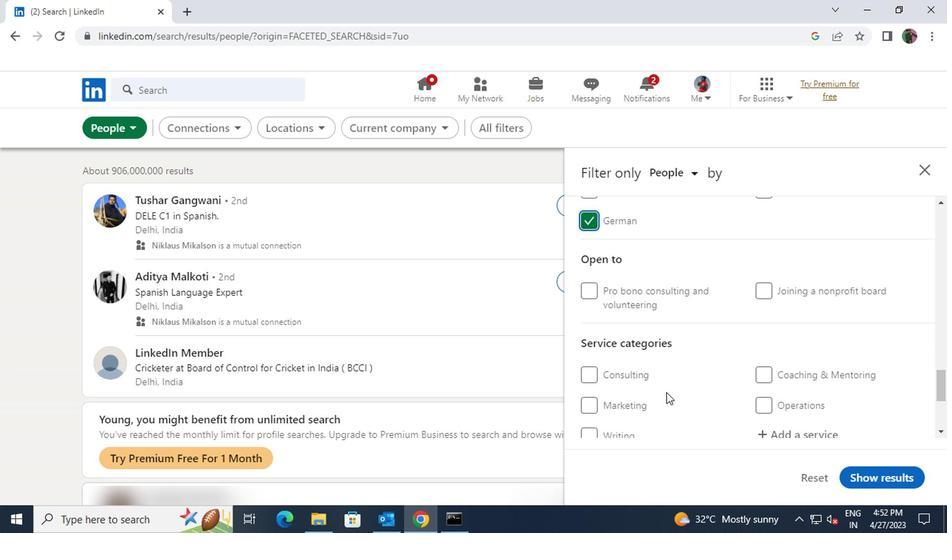 
Action: Mouse moved to (766, 362)
Screenshot: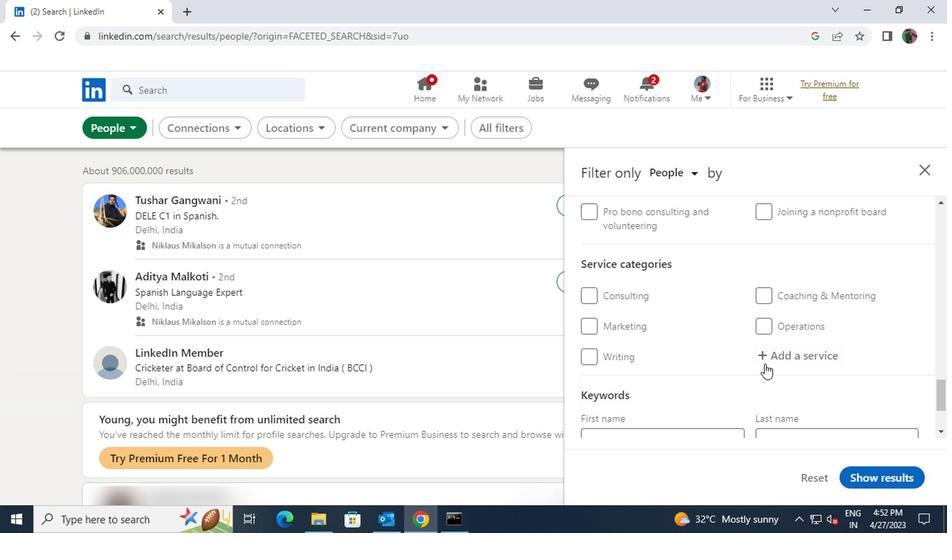 
Action: Mouse pressed left at (766, 362)
Screenshot: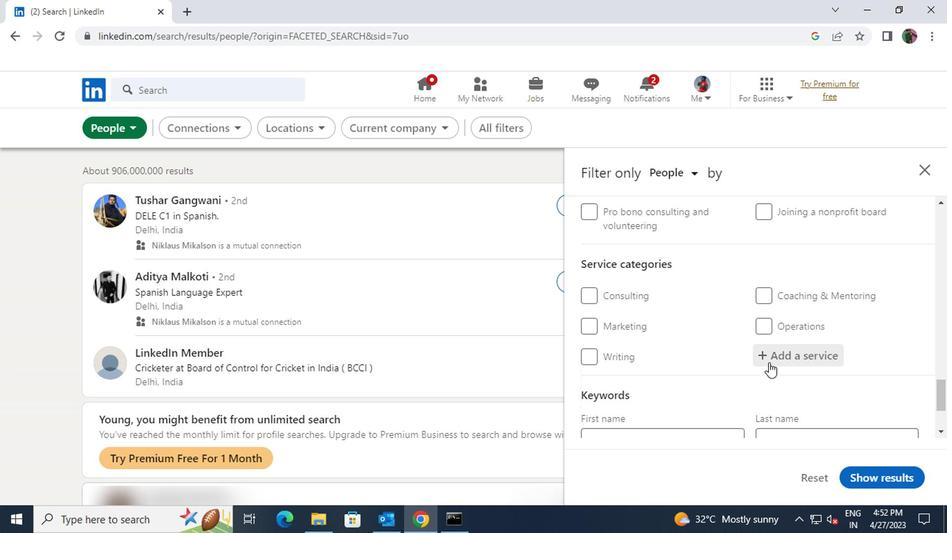 
Action: Key pressed <Key.shift><Key.shift>BOOK
Screenshot: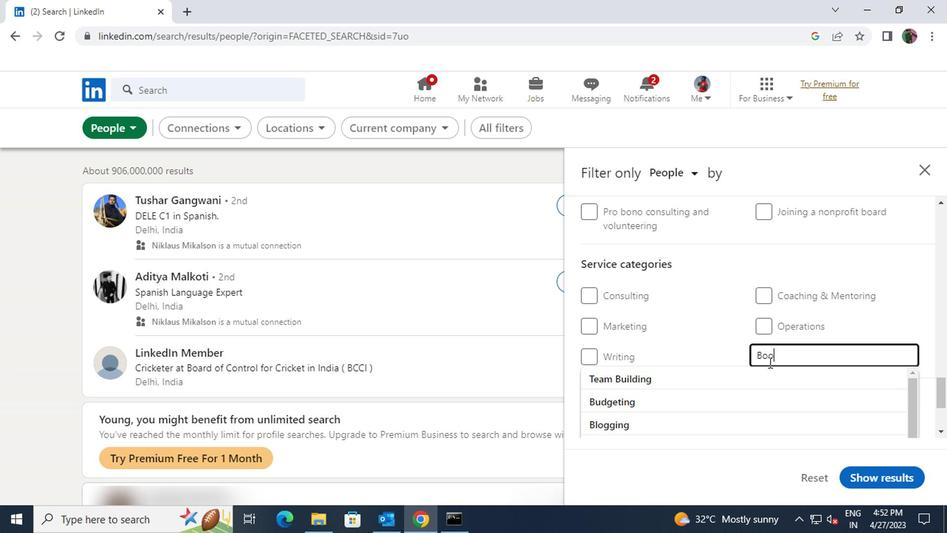 
Action: Mouse moved to (765, 369)
Screenshot: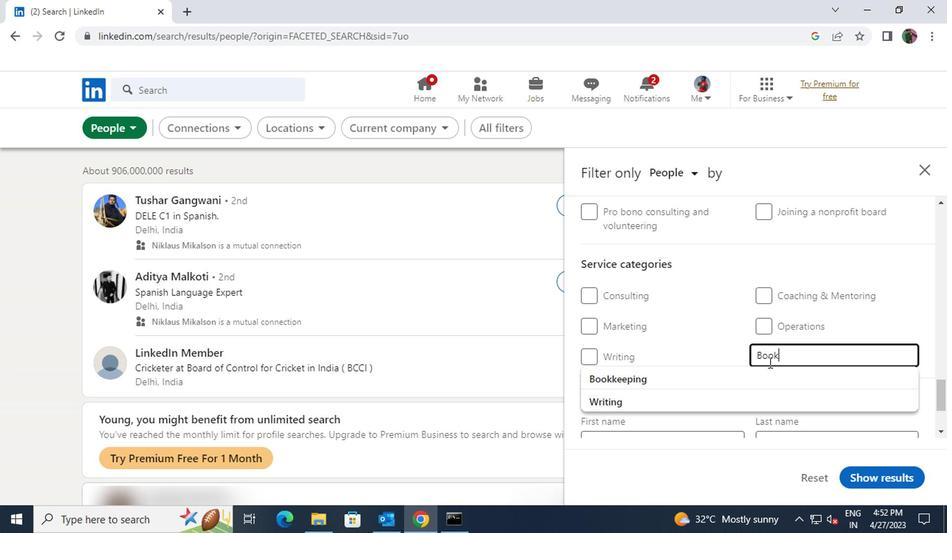 
Action: Mouse pressed left at (765, 369)
Screenshot: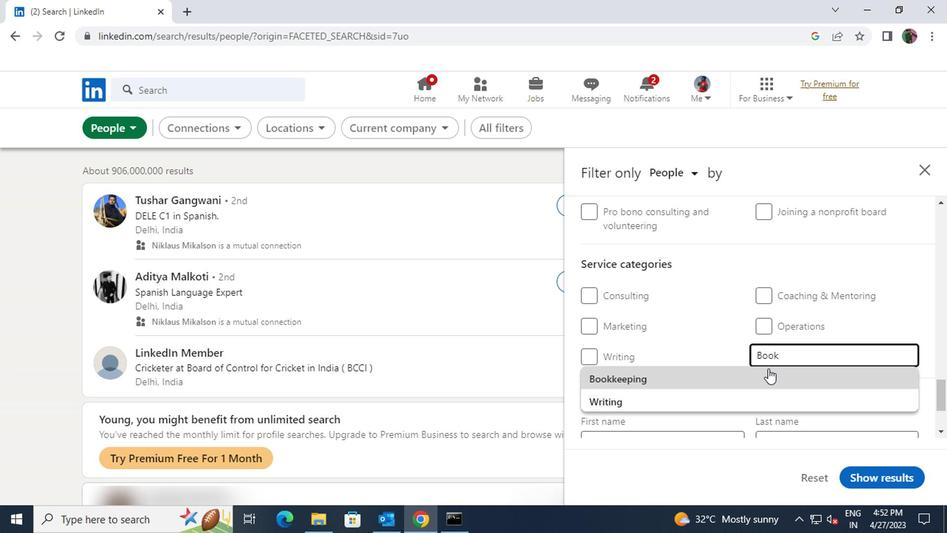 
Action: Mouse scrolled (765, 368) with delta (0, 0)
Screenshot: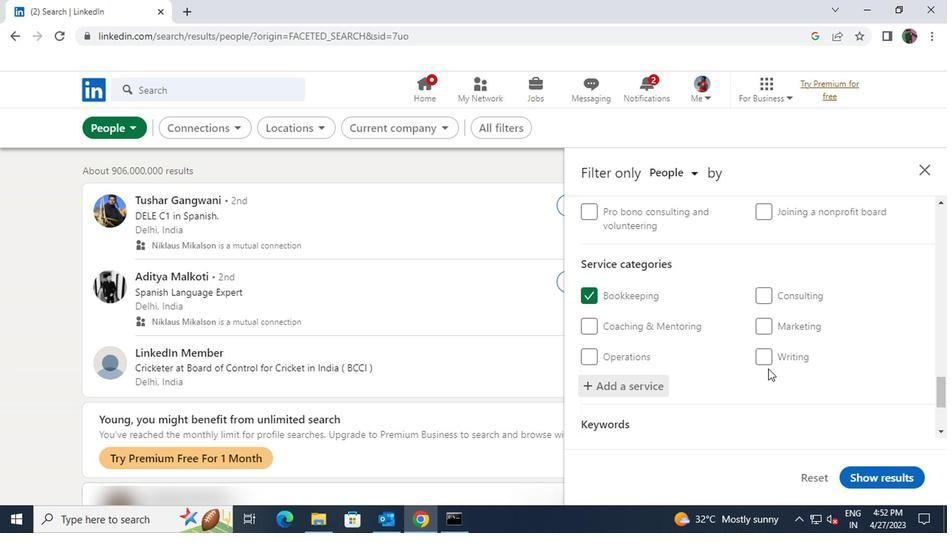 
Action: Mouse scrolled (765, 368) with delta (0, 0)
Screenshot: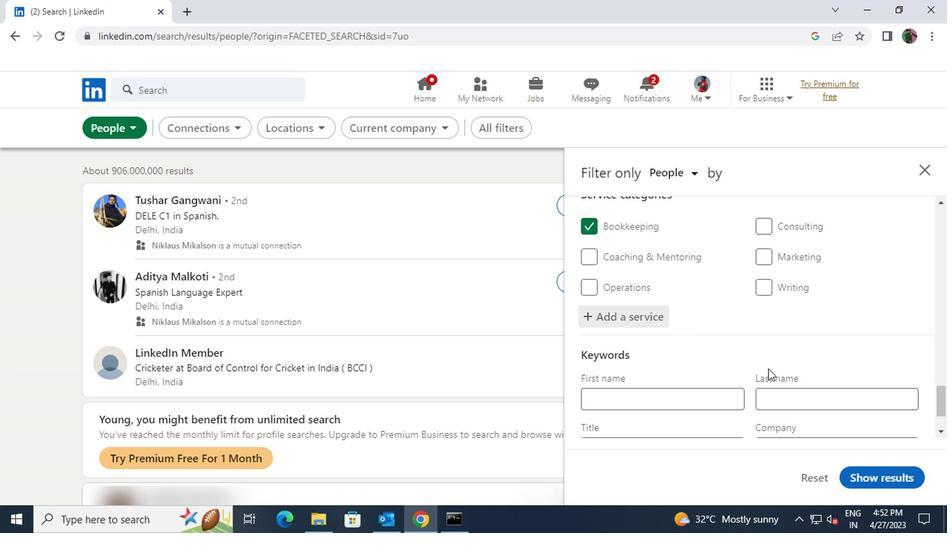 
Action: Mouse moved to (732, 374)
Screenshot: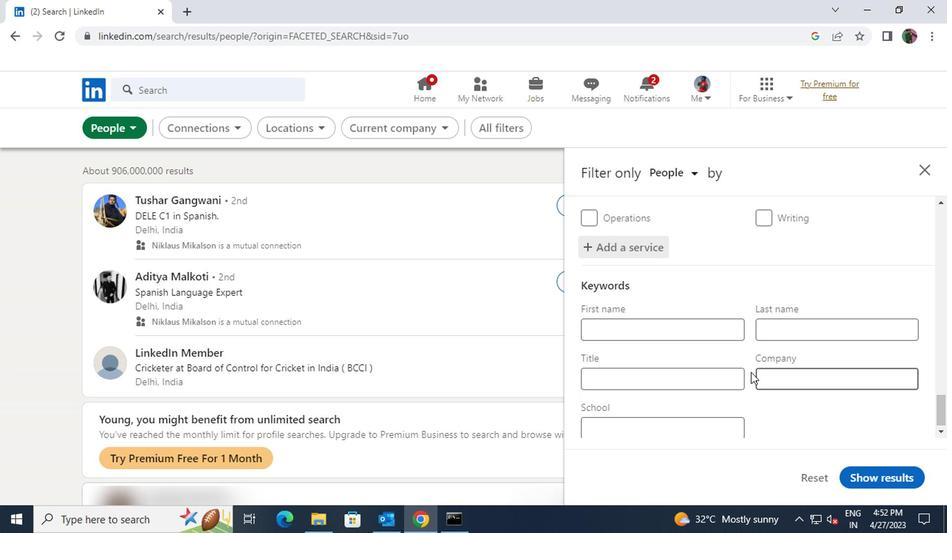 
Action: Mouse pressed left at (732, 374)
Screenshot: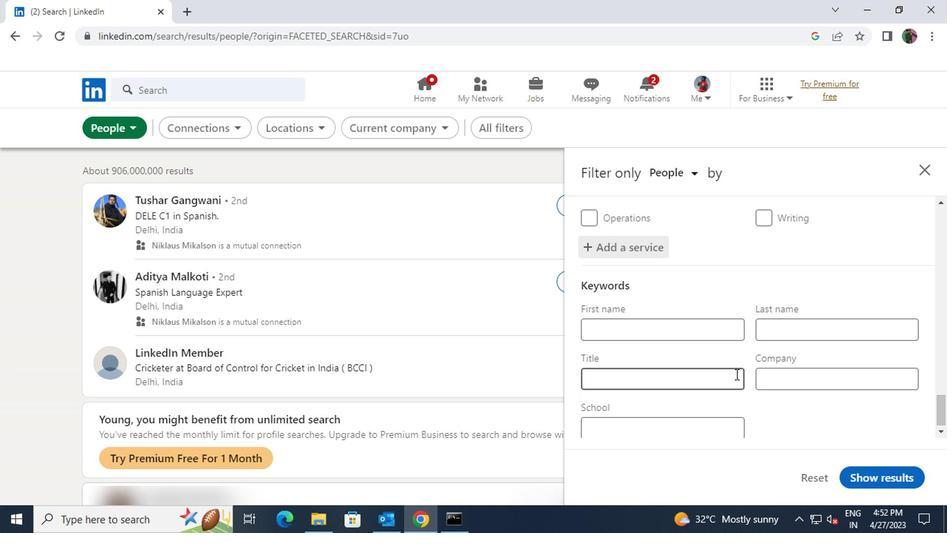 
Action: Key pressed <Key.shift>VETERIBNARY<Key.space><Key.shift>ASSISTANT
Screenshot: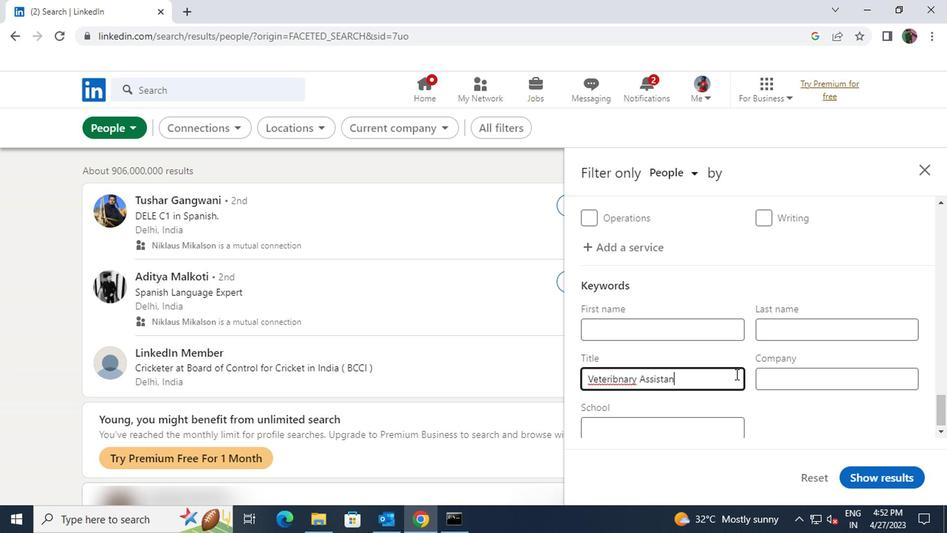 
Action: Mouse moved to (857, 472)
Screenshot: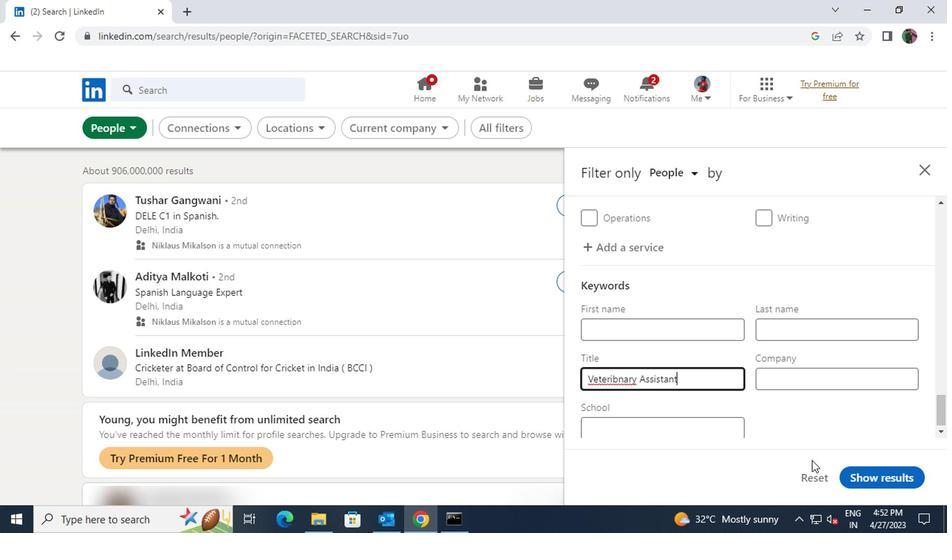 
Action: Mouse pressed left at (857, 472)
Screenshot: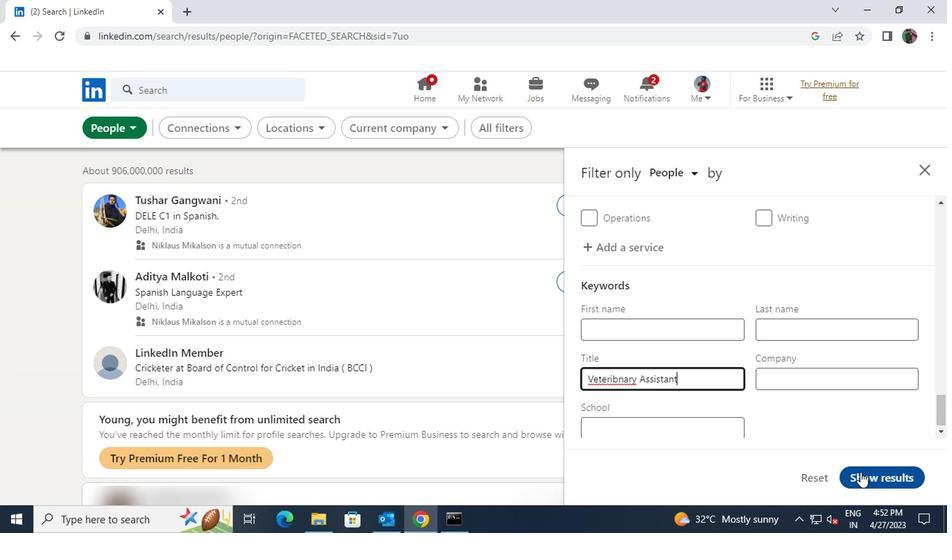 
